 Task: Look for space in Qinggang, China from 1st June, 2023 to 9th June, 2023 for 5 adults in price range Rs.6000 to Rs.12000. Place can be entire place with 3 bedrooms having 3 beds and 3 bathrooms. Property type can be house, flat, guest house. Booking option can be shelf check-in. Required host language is Chinese (Simplified).
Action: Mouse moved to (659, 93)
Screenshot: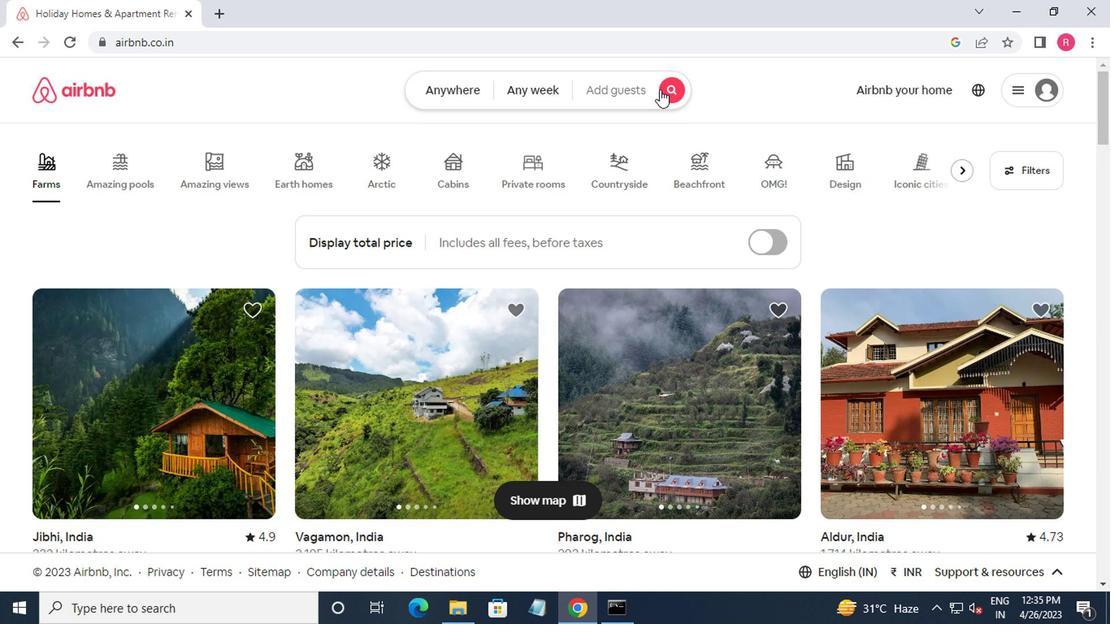 
Action: Mouse pressed left at (659, 93)
Screenshot: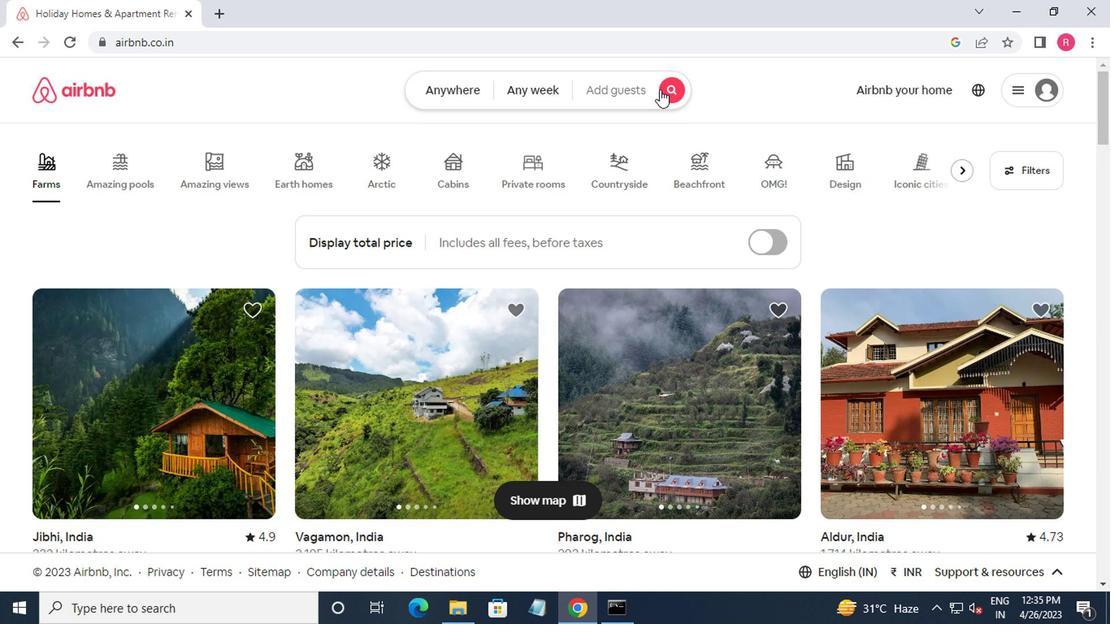 
Action: Mouse moved to (365, 159)
Screenshot: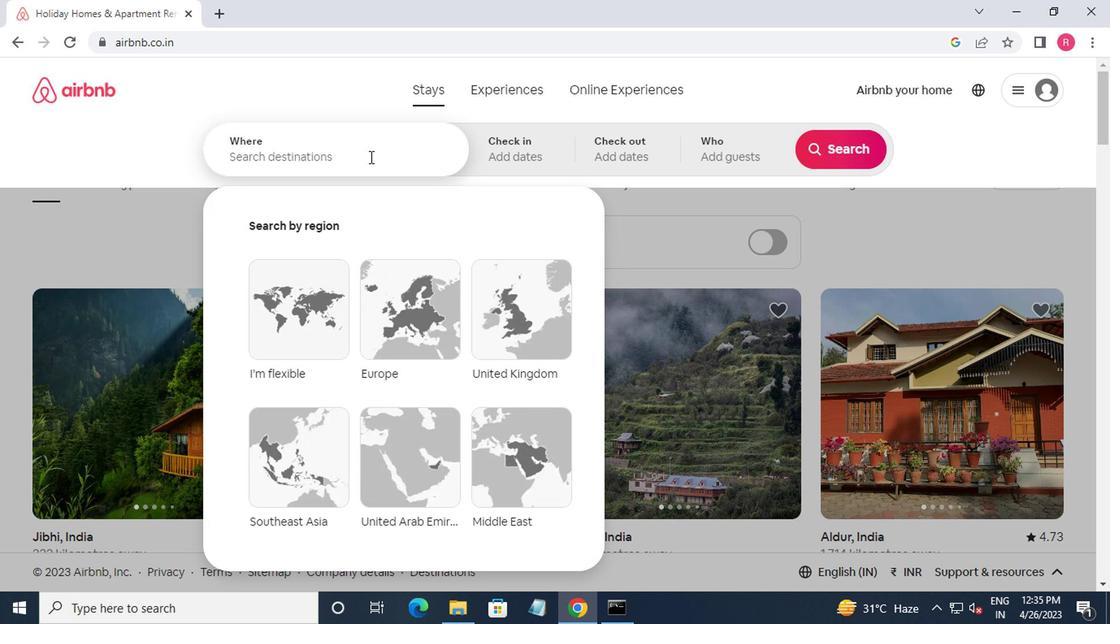 
Action: Mouse pressed left at (365, 159)
Screenshot: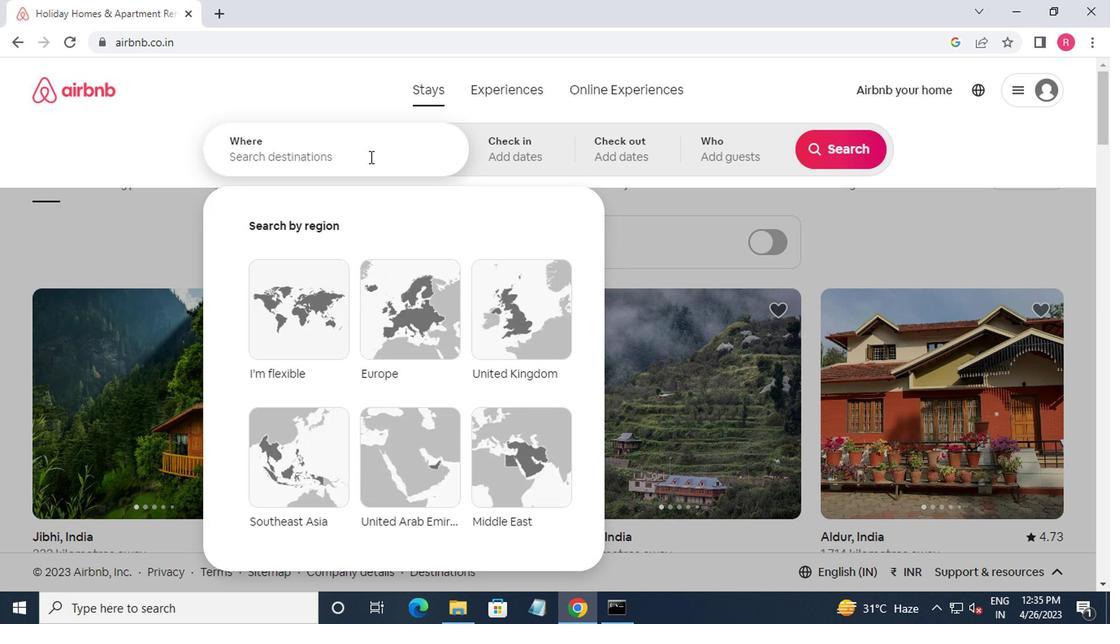 
Action: Mouse moved to (366, 161)
Screenshot: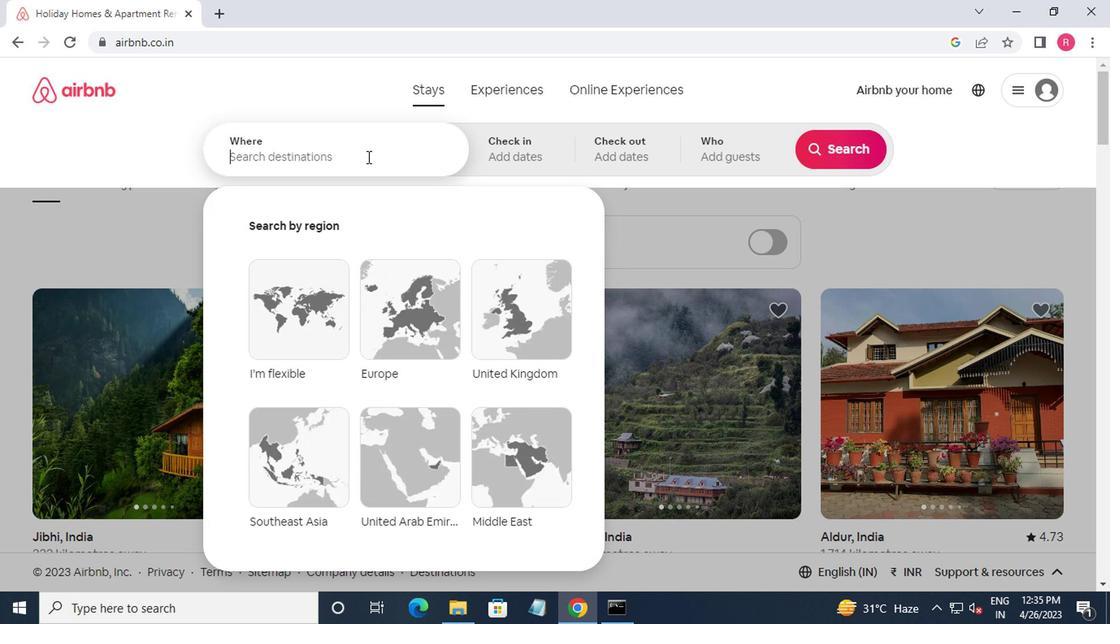 
Action: Key pressed qinggangg<Key.backspace>,china<Key.enter>
Screenshot: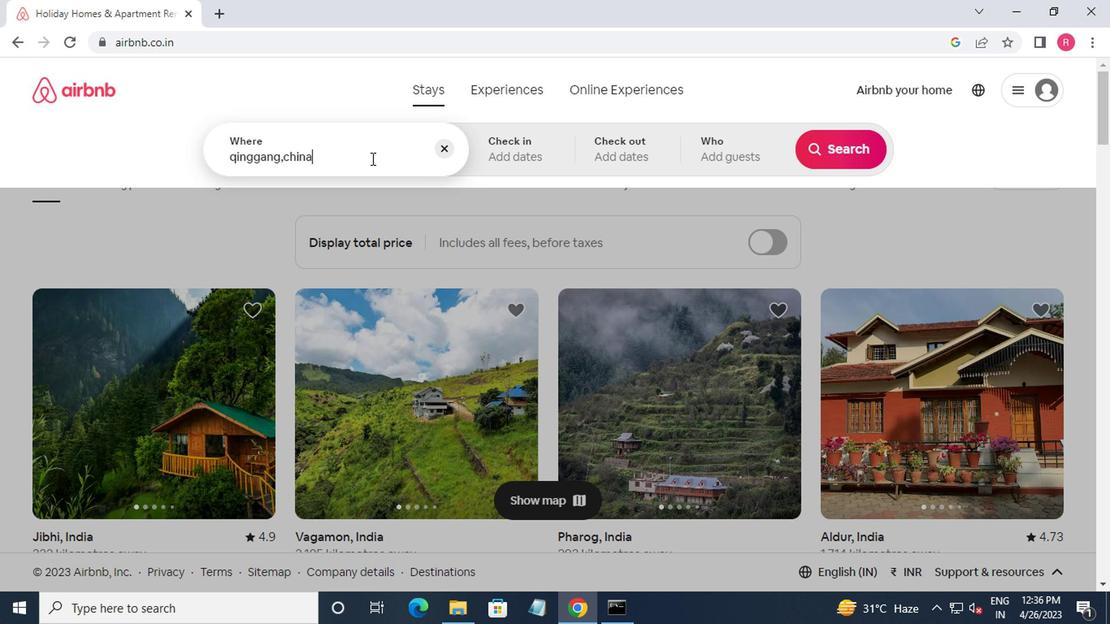 
Action: Mouse moved to (822, 274)
Screenshot: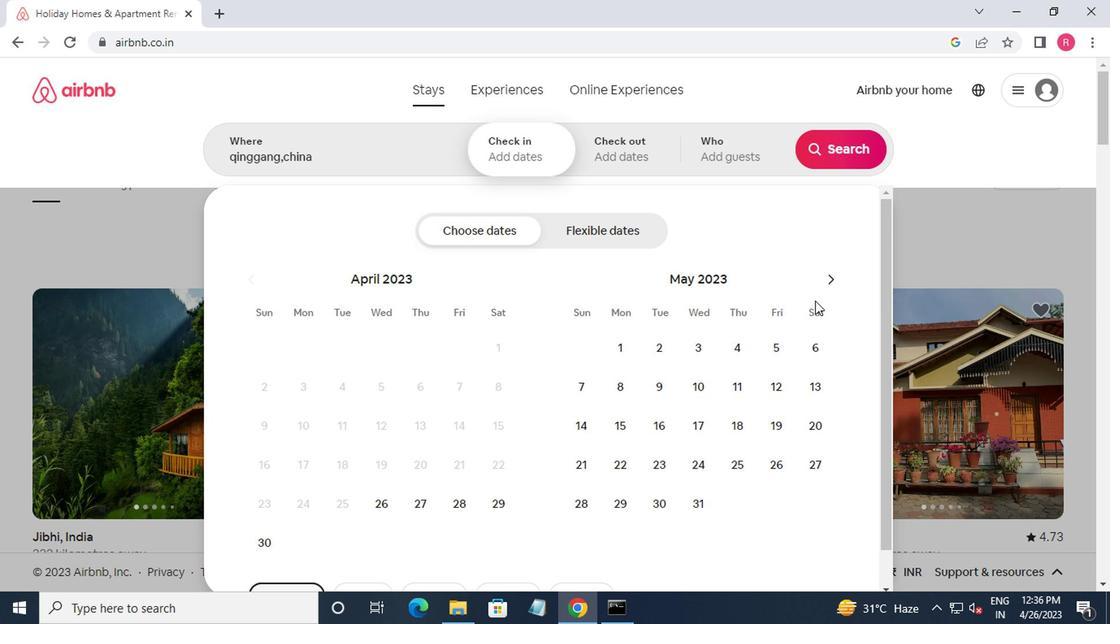 
Action: Mouse pressed left at (822, 274)
Screenshot: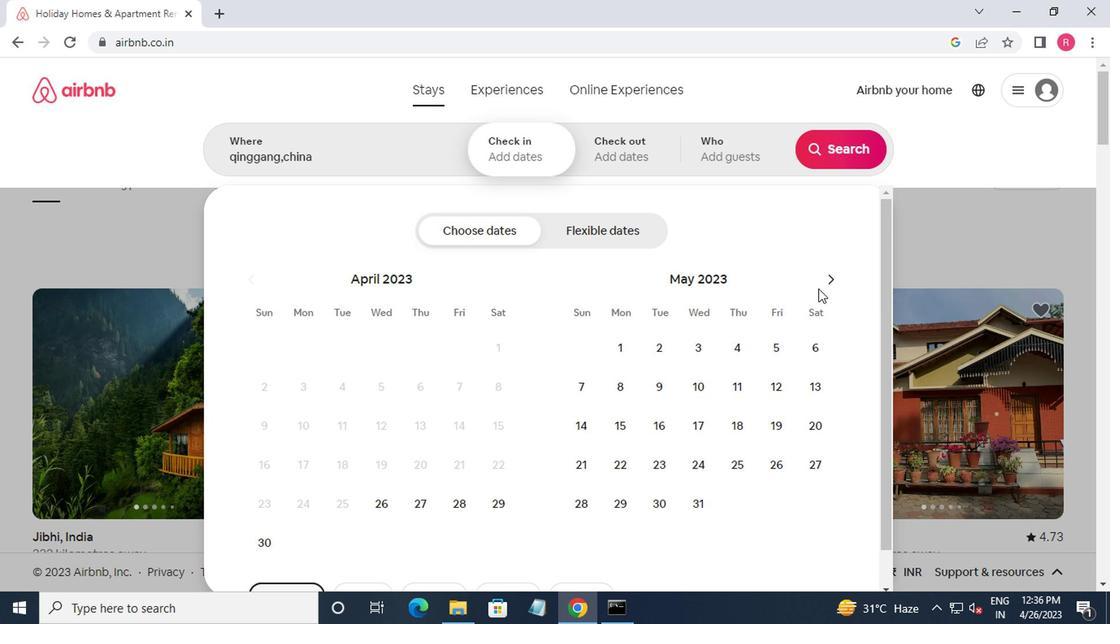 
Action: Mouse moved to (726, 354)
Screenshot: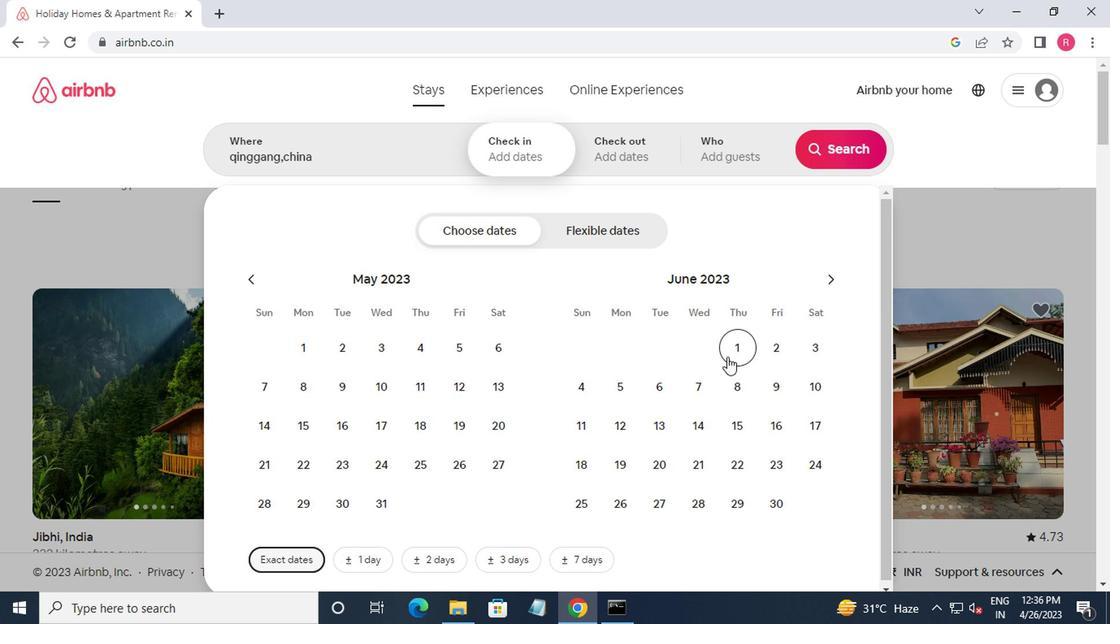 
Action: Mouse pressed left at (726, 354)
Screenshot: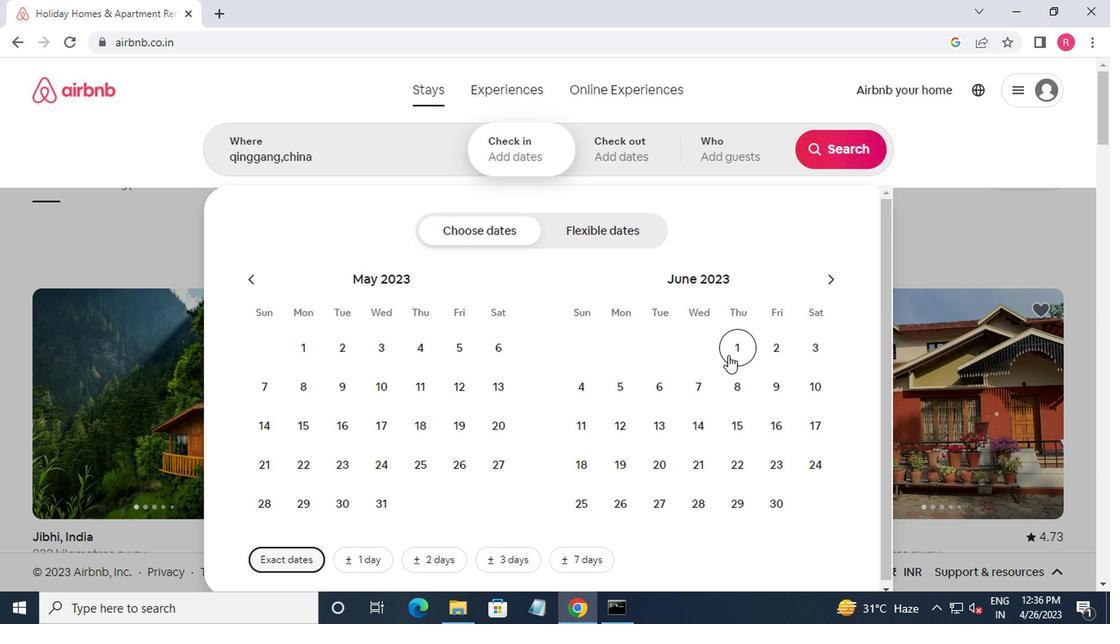 
Action: Mouse moved to (784, 395)
Screenshot: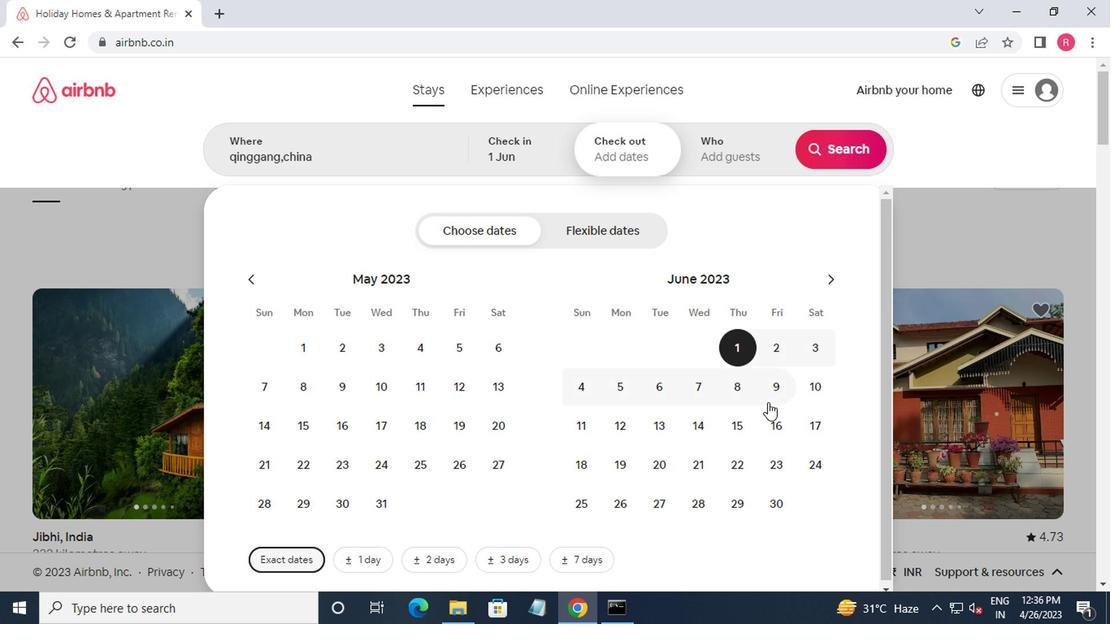 
Action: Mouse pressed left at (784, 395)
Screenshot: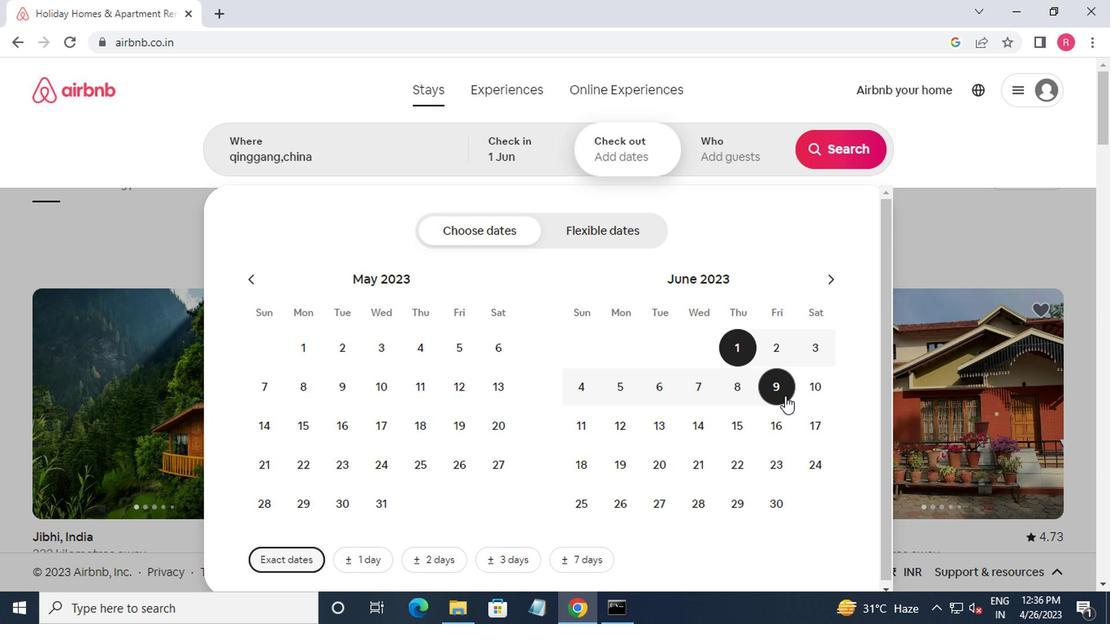 
Action: Mouse moved to (714, 166)
Screenshot: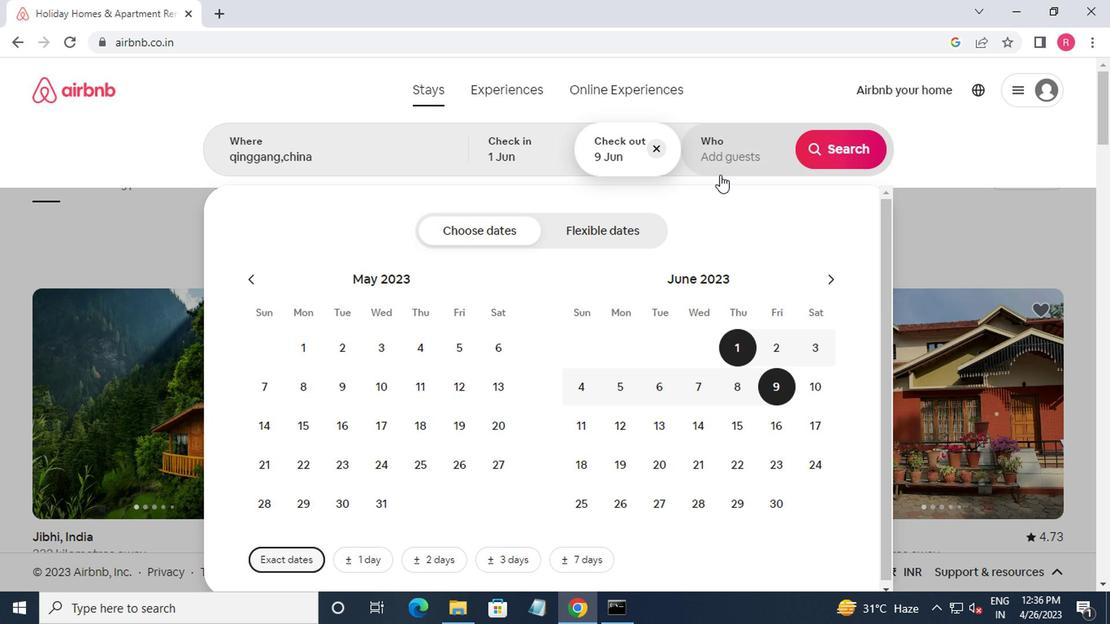 
Action: Mouse pressed left at (714, 166)
Screenshot: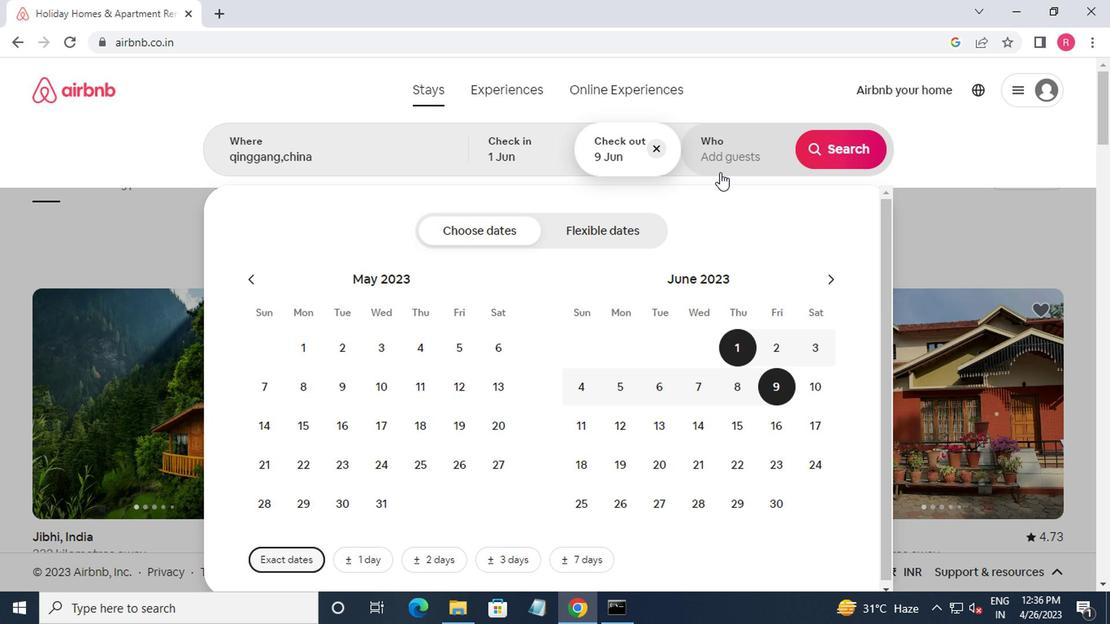 
Action: Mouse moved to (837, 232)
Screenshot: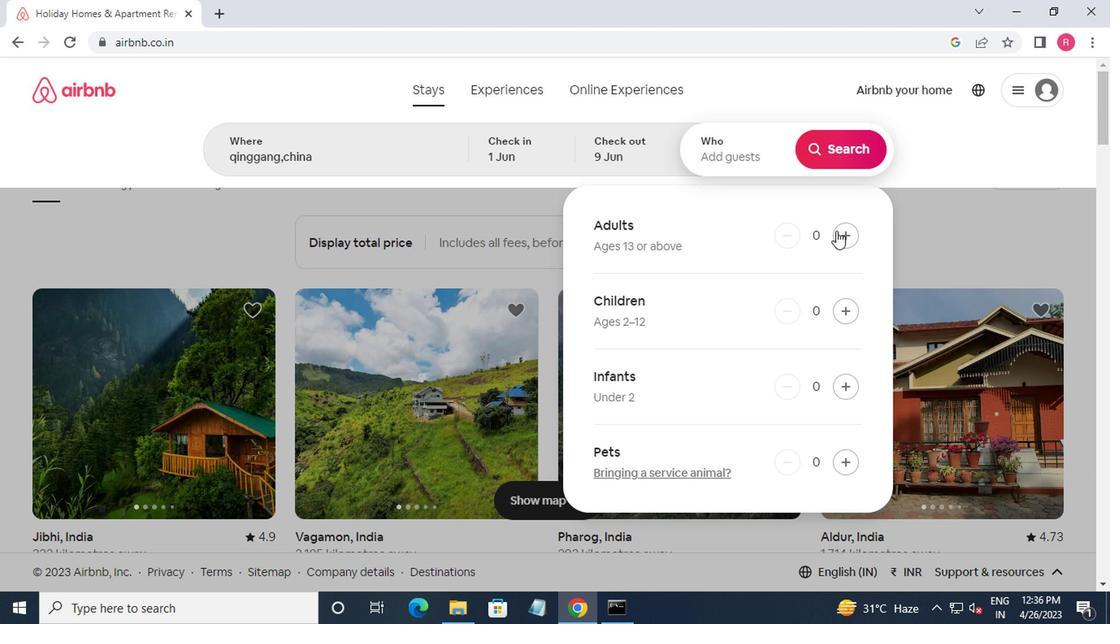 
Action: Mouse pressed left at (837, 232)
Screenshot: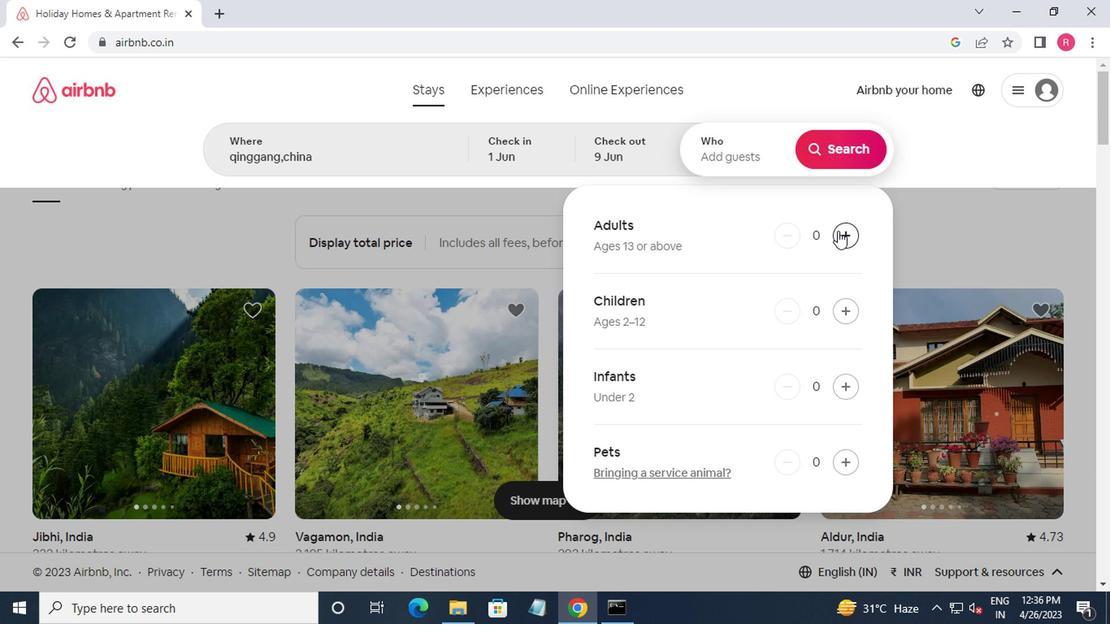 
Action: Mouse moved to (837, 234)
Screenshot: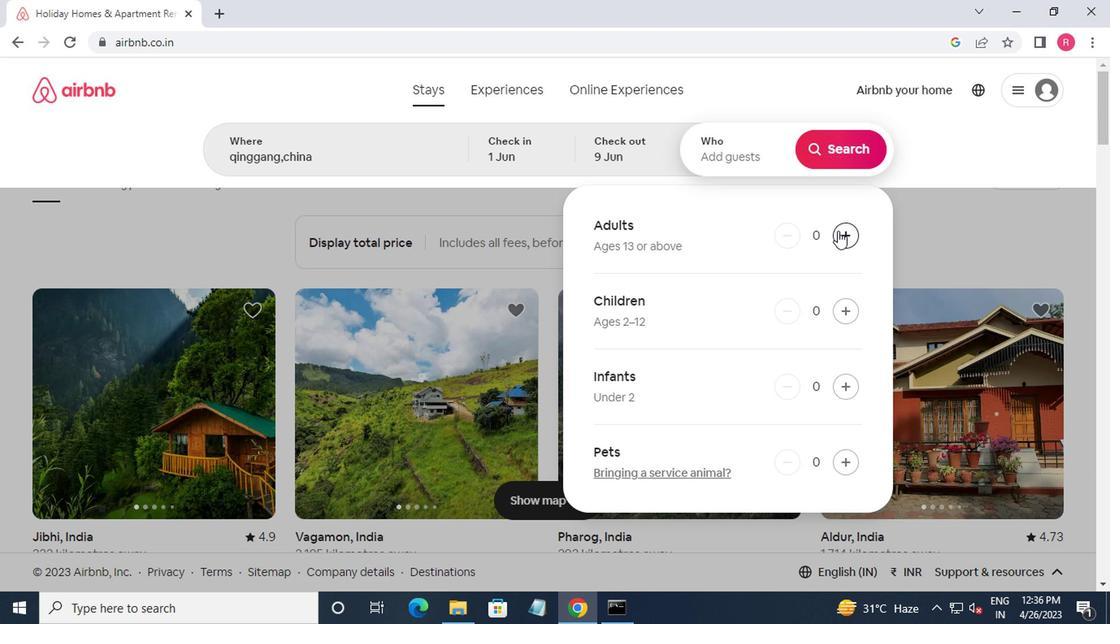 
Action: Mouse pressed left at (837, 234)
Screenshot: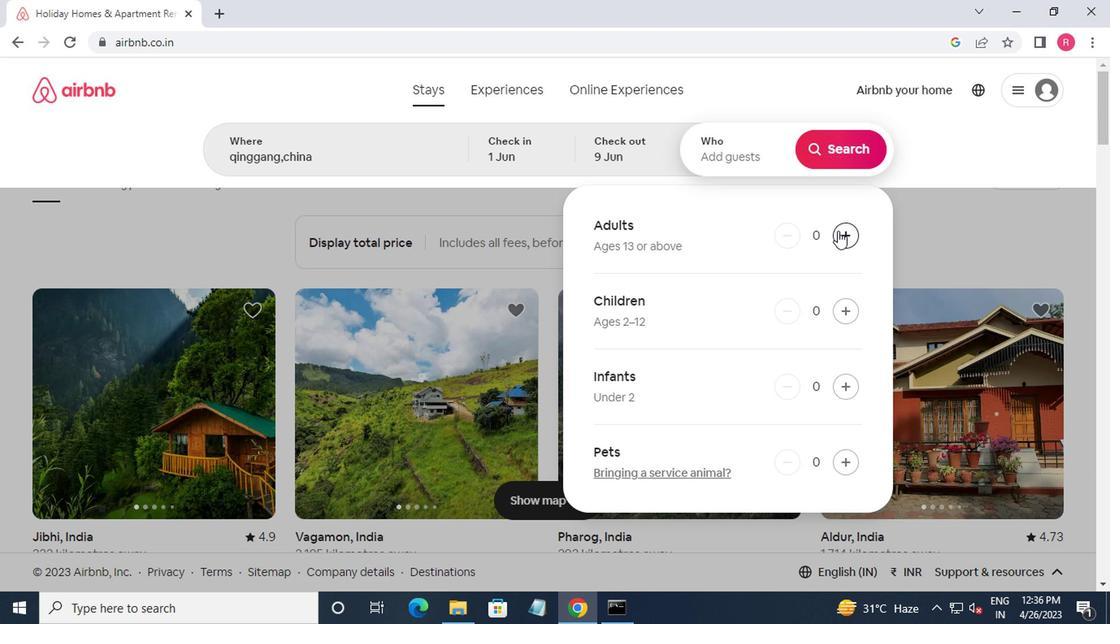 
Action: Mouse pressed left at (837, 234)
Screenshot: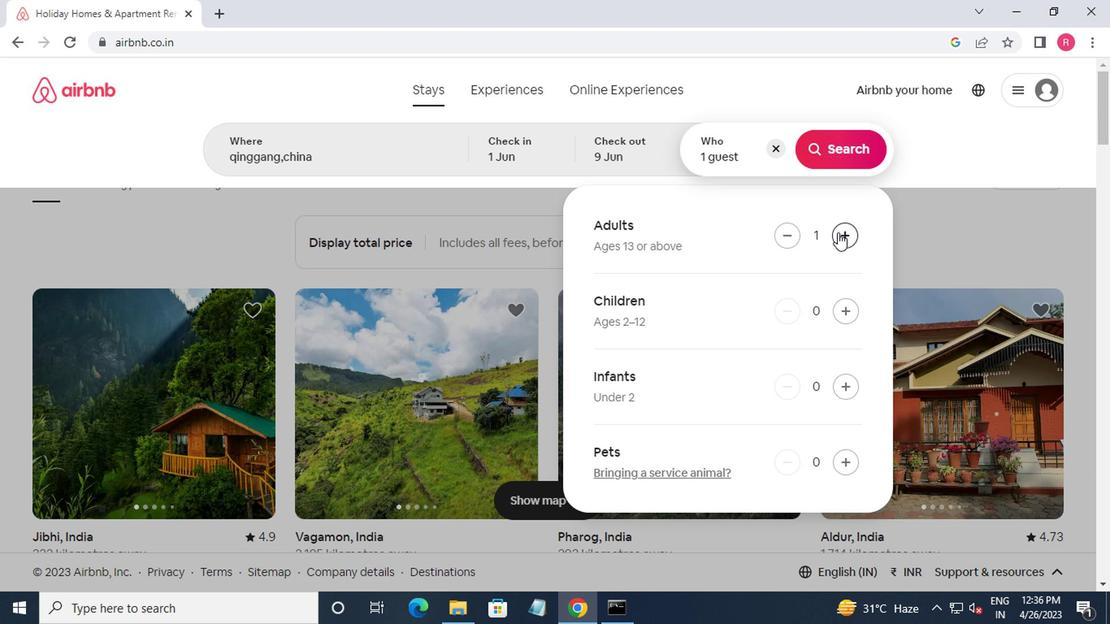 
Action: Mouse pressed left at (837, 234)
Screenshot: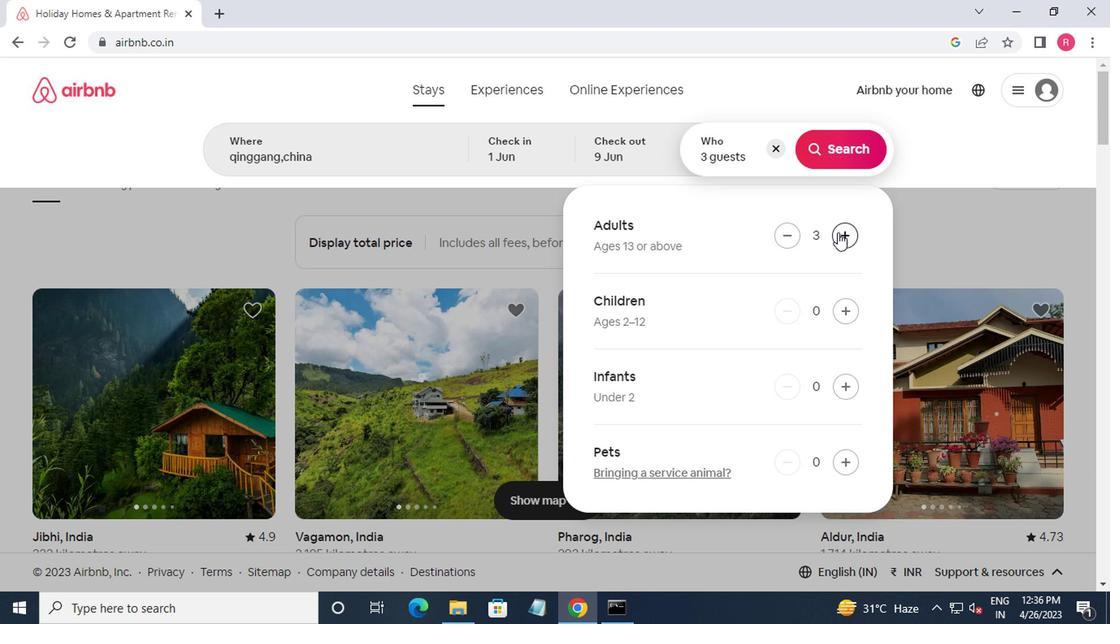 
Action: Mouse pressed left at (837, 234)
Screenshot: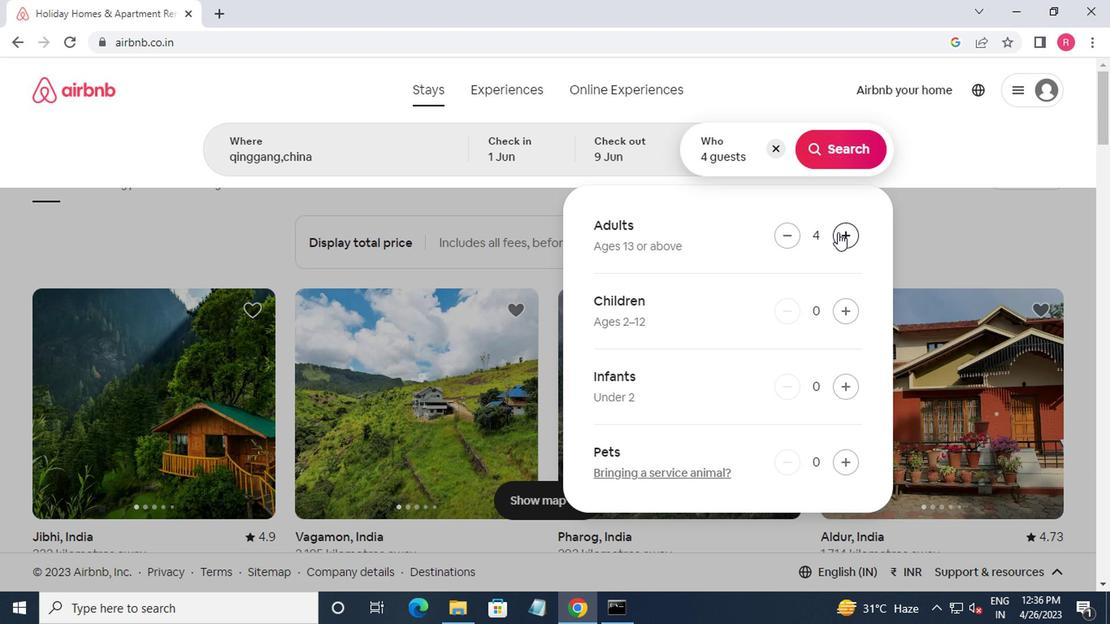 
Action: Mouse moved to (828, 163)
Screenshot: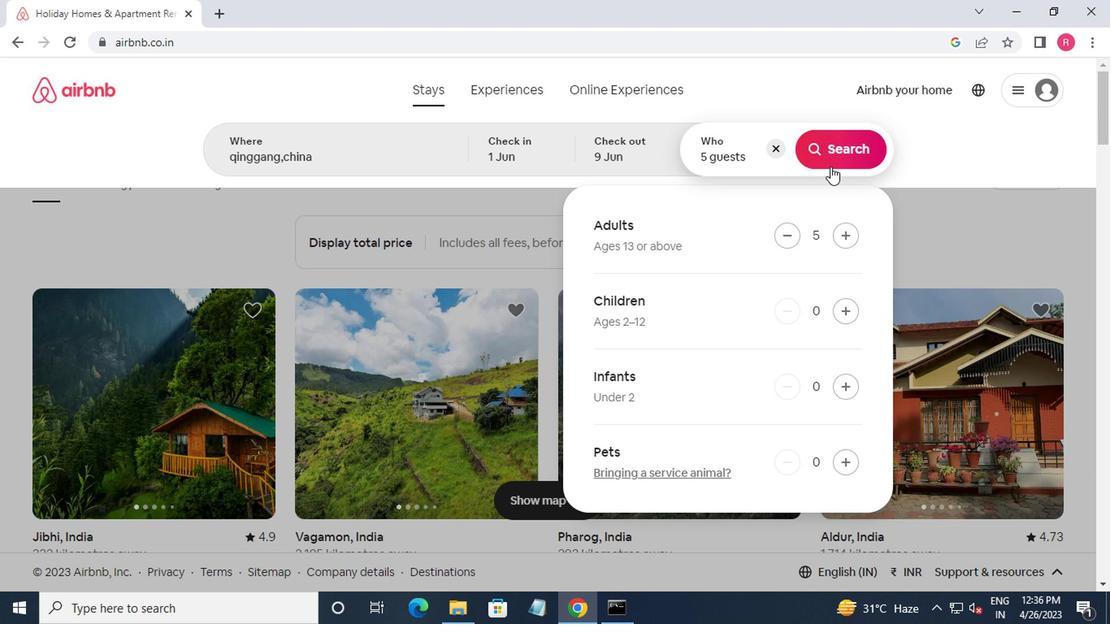 
Action: Mouse pressed left at (828, 163)
Screenshot: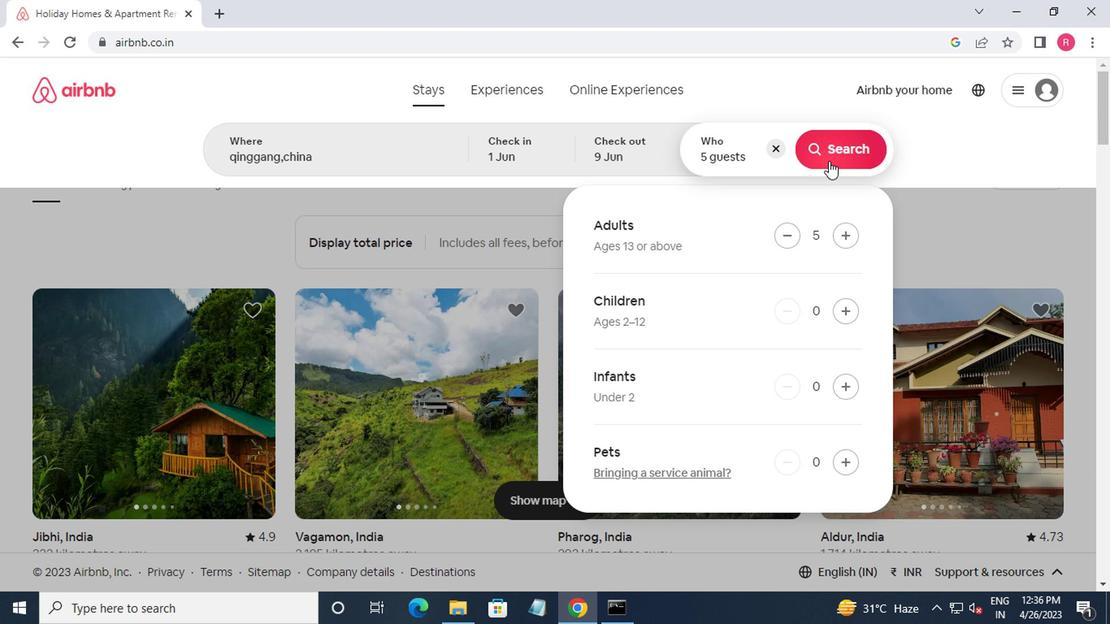 
Action: Mouse moved to (1018, 166)
Screenshot: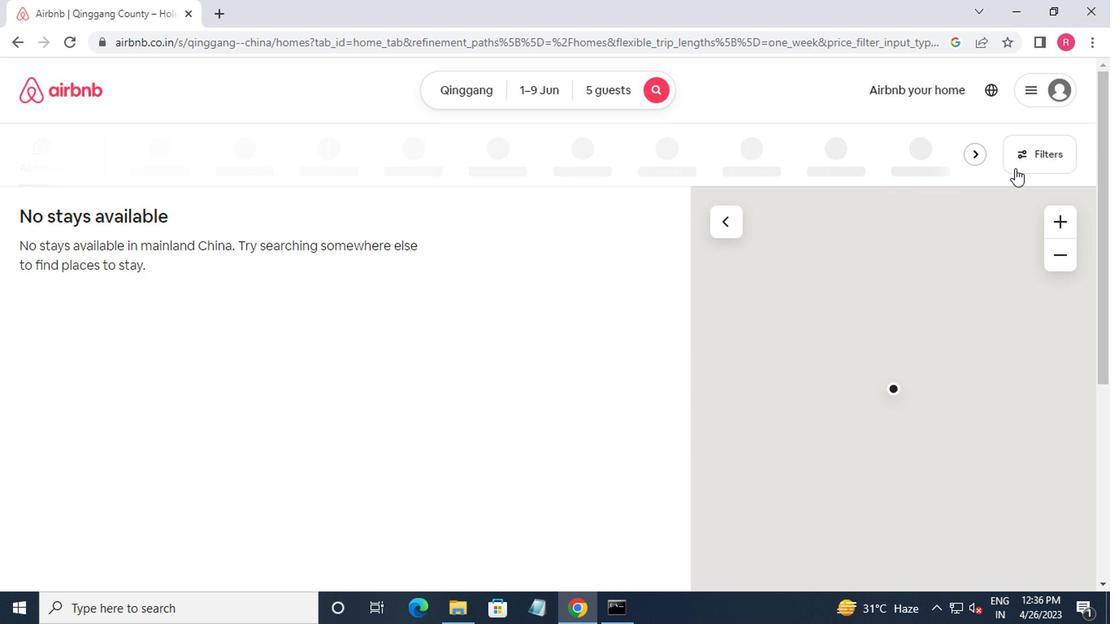 
Action: Mouse pressed left at (1018, 166)
Screenshot: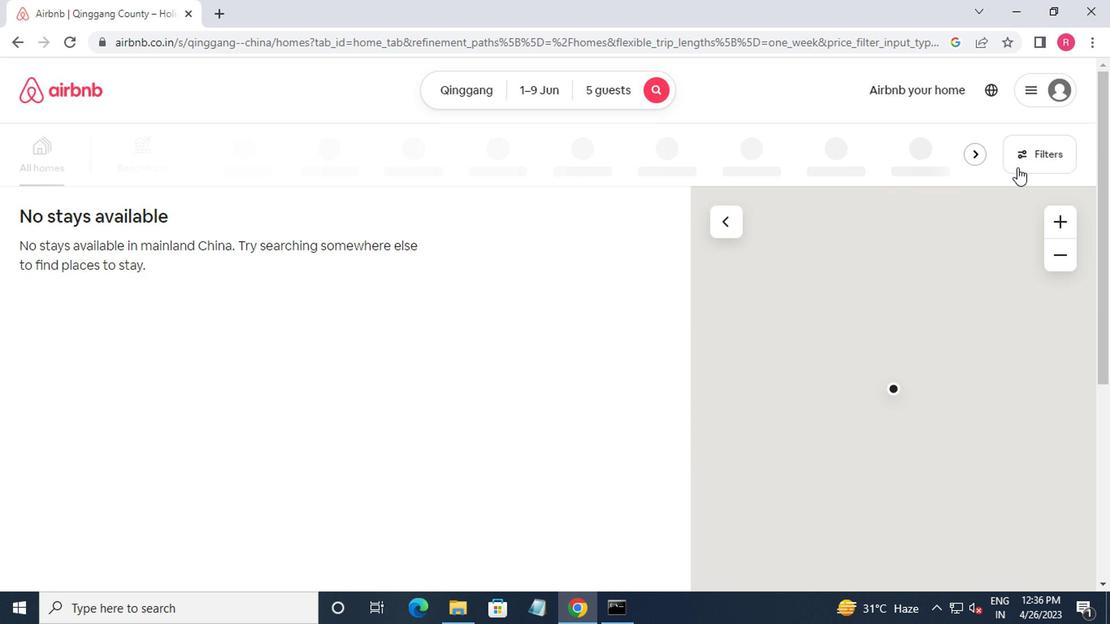
Action: Mouse moved to (369, 256)
Screenshot: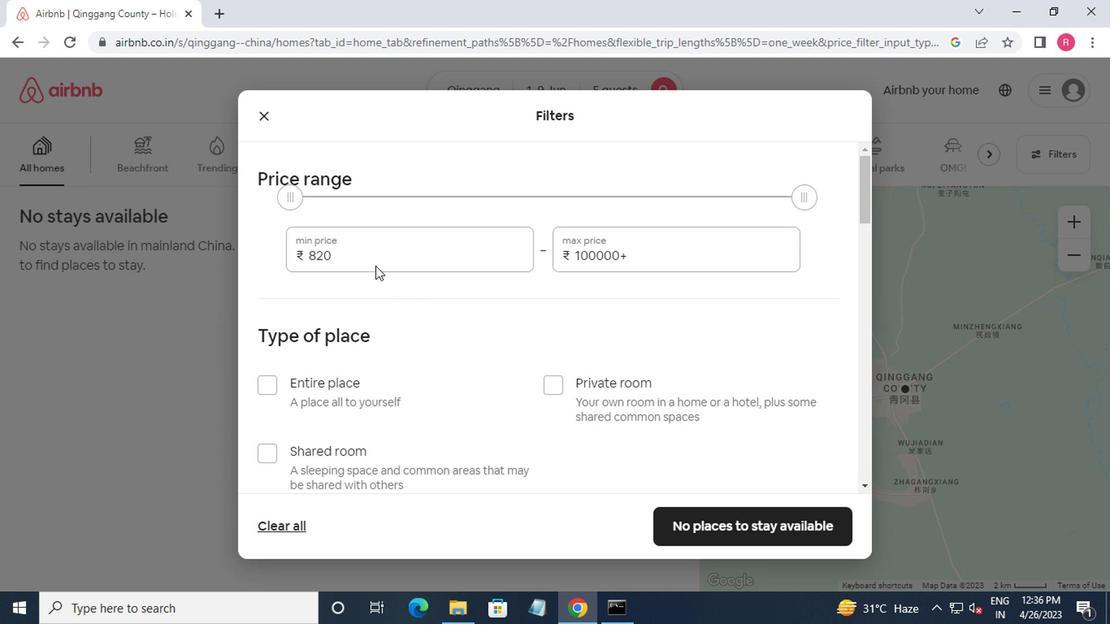 
Action: Mouse pressed left at (369, 256)
Screenshot: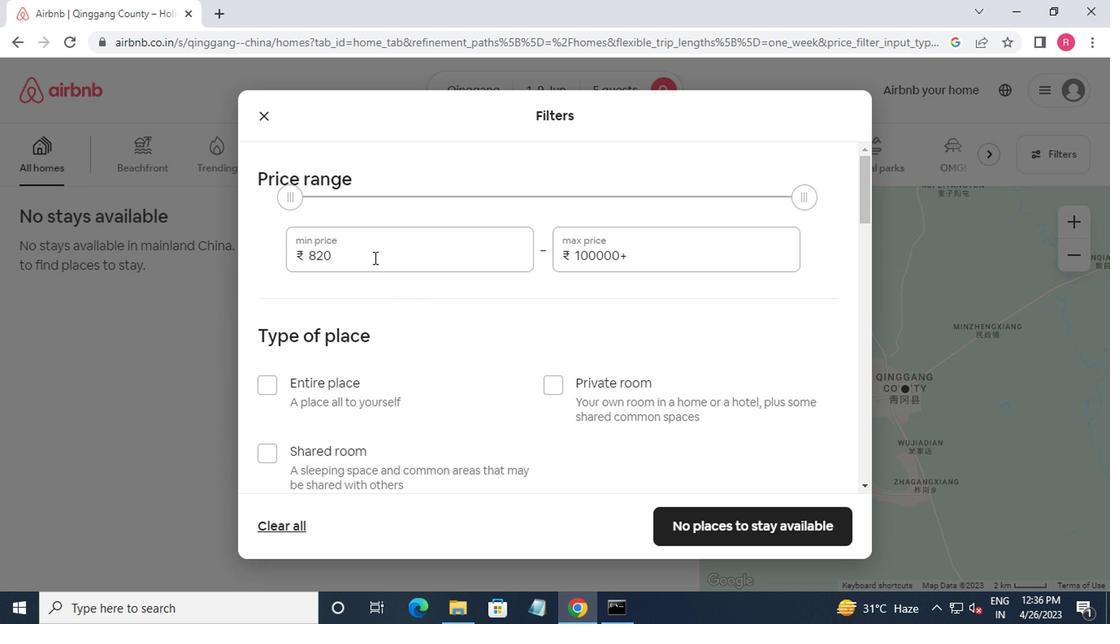 
Action: Mouse moved to (498, 280)
Screenshot: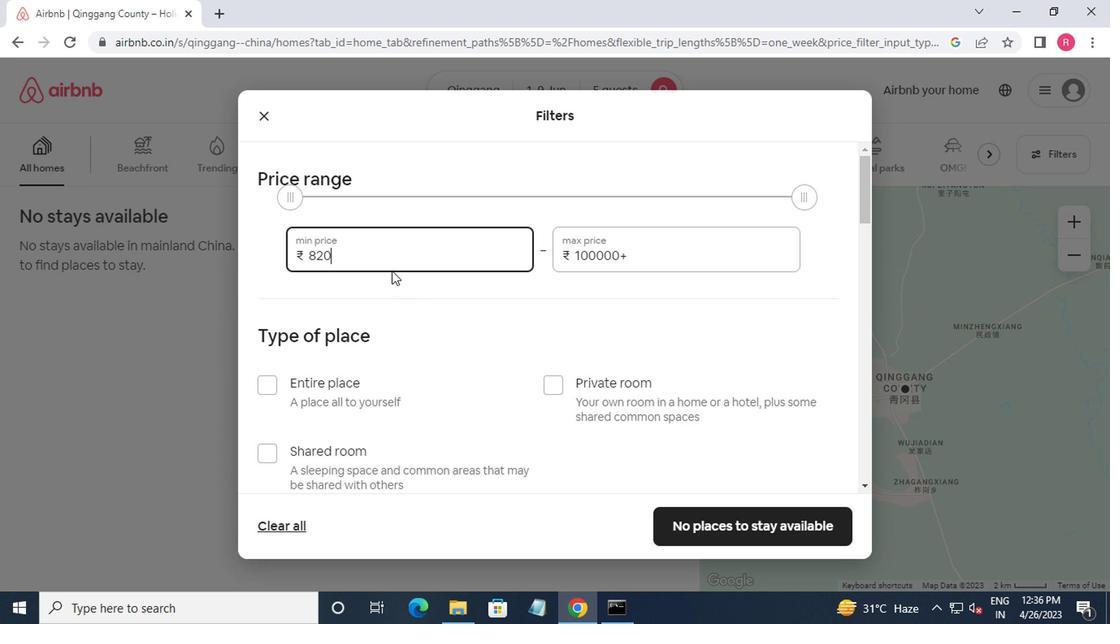 
Action: Key pressed <Key.backspace><Key.backspace><Key.backspace><Key.backspace>6000<Key.tab>12000
Screenshot: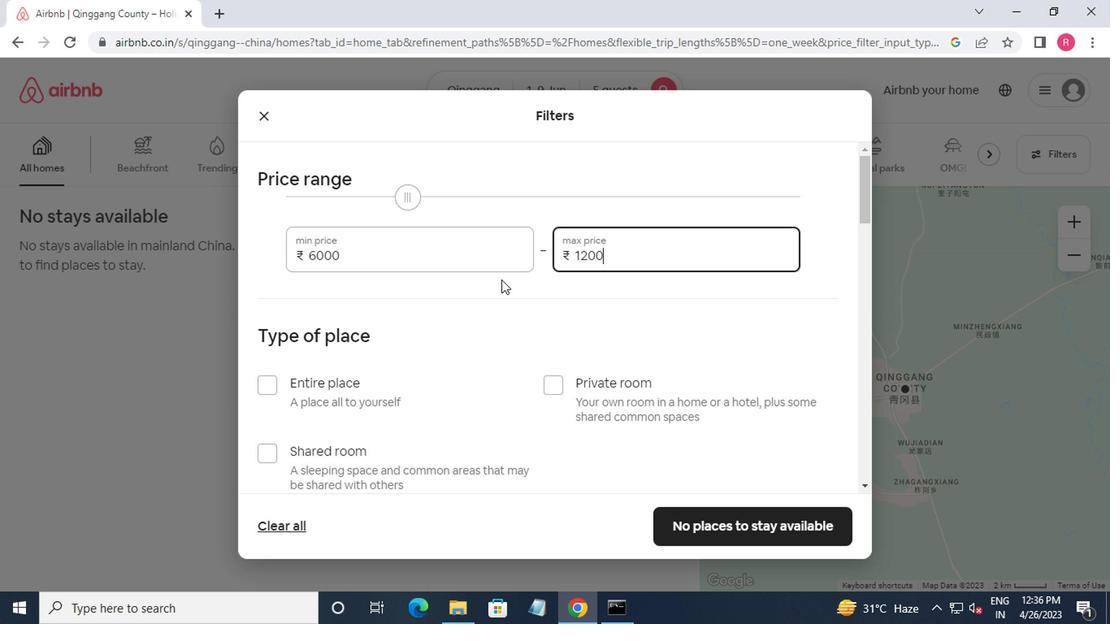 
Action: Mouse moved to (512, 278)
Screenshot: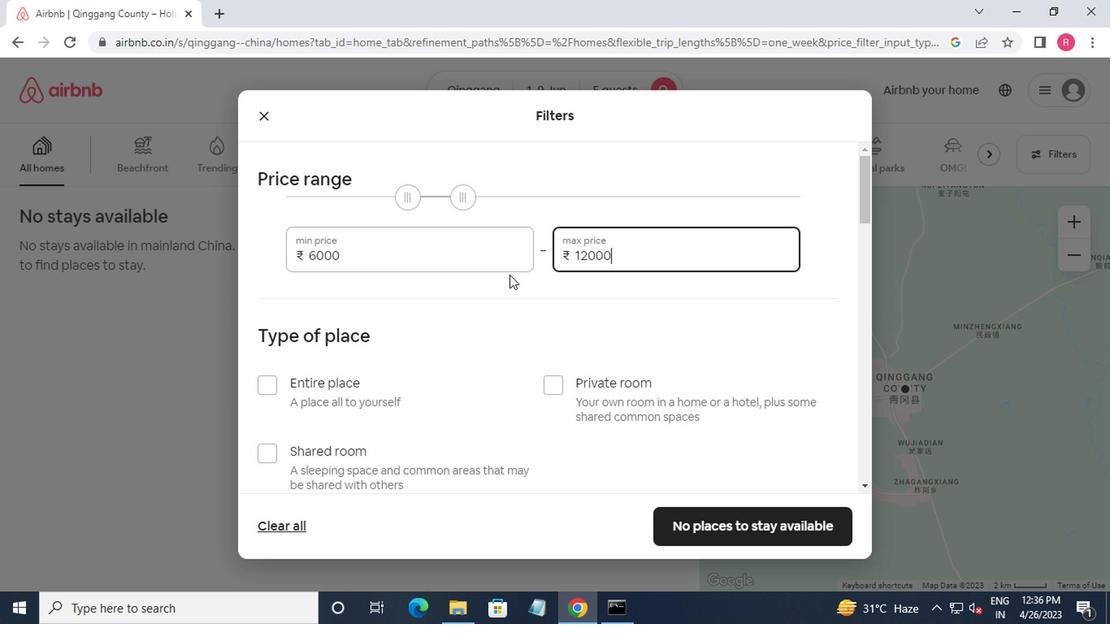 
Action: Mouse scrolled (512, 277) with delta (0, -1)
Screenshot: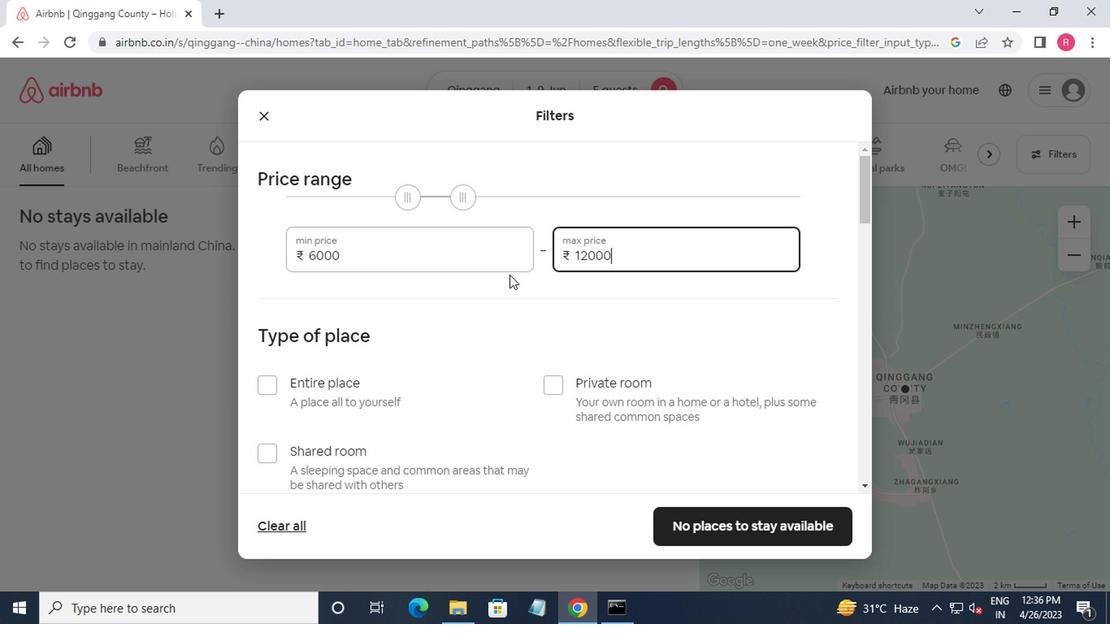 
Action: Mouse moved to (519, 280)
Screenshot: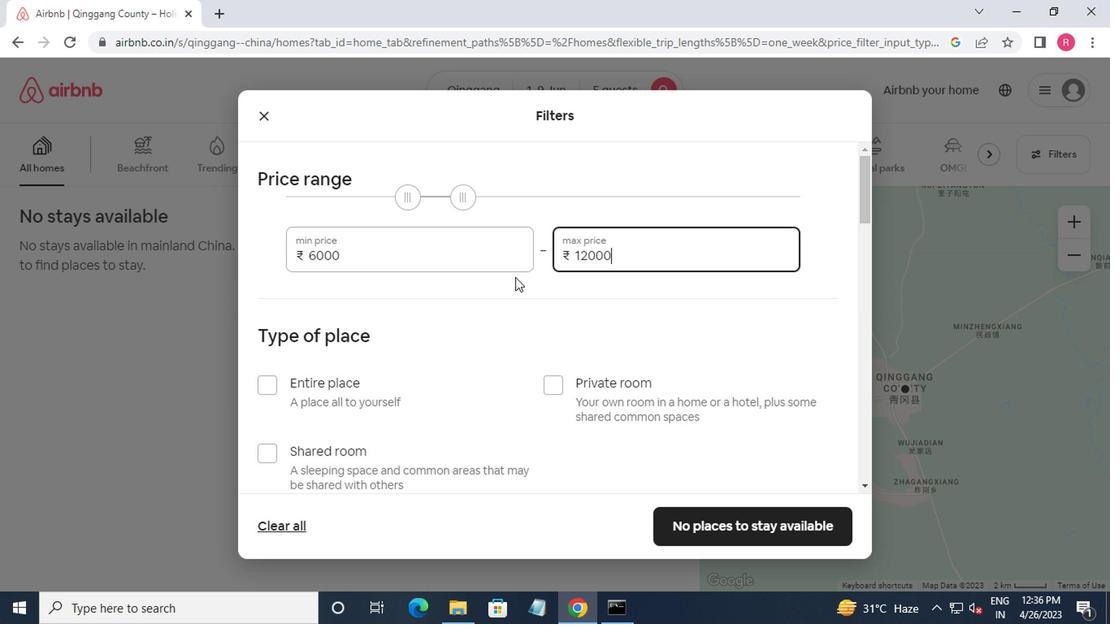 
Action: Mouse scrolled (519, 279) with delta (0, -1)
Screenshot: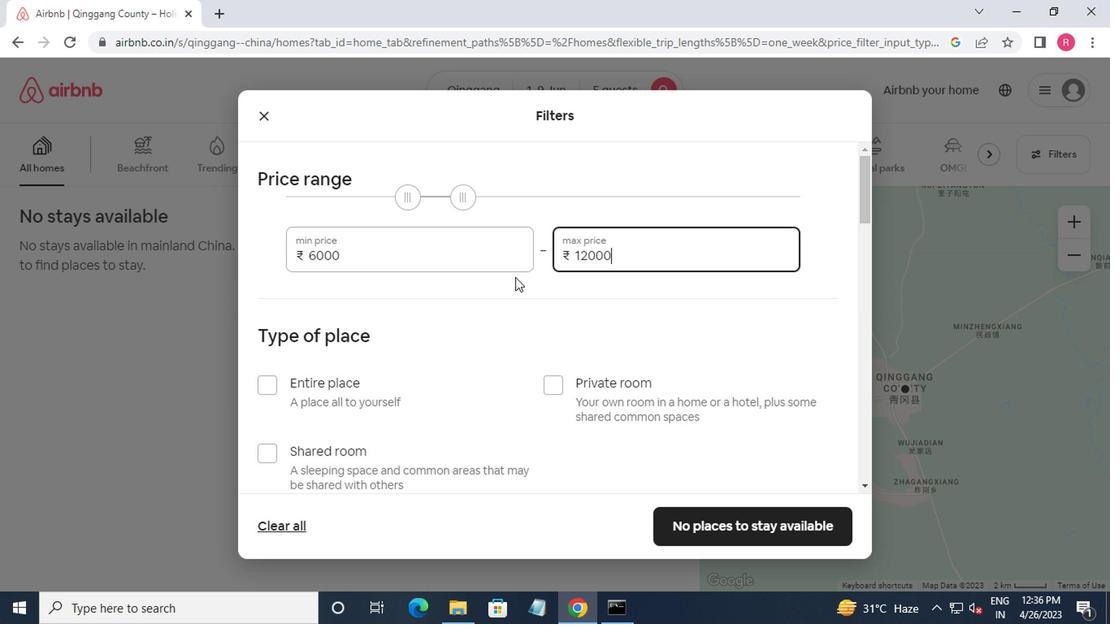 
Action: Mouse moved to (263, 226)
Screenshot: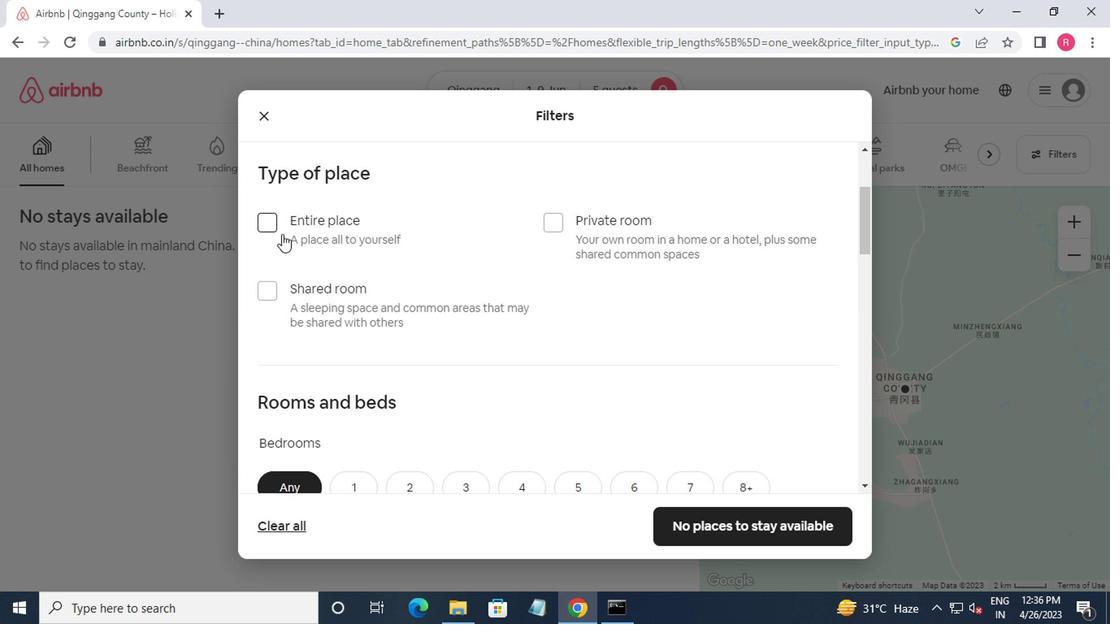 
Action: Mouse pressed left at (263, 226)
Screenshot: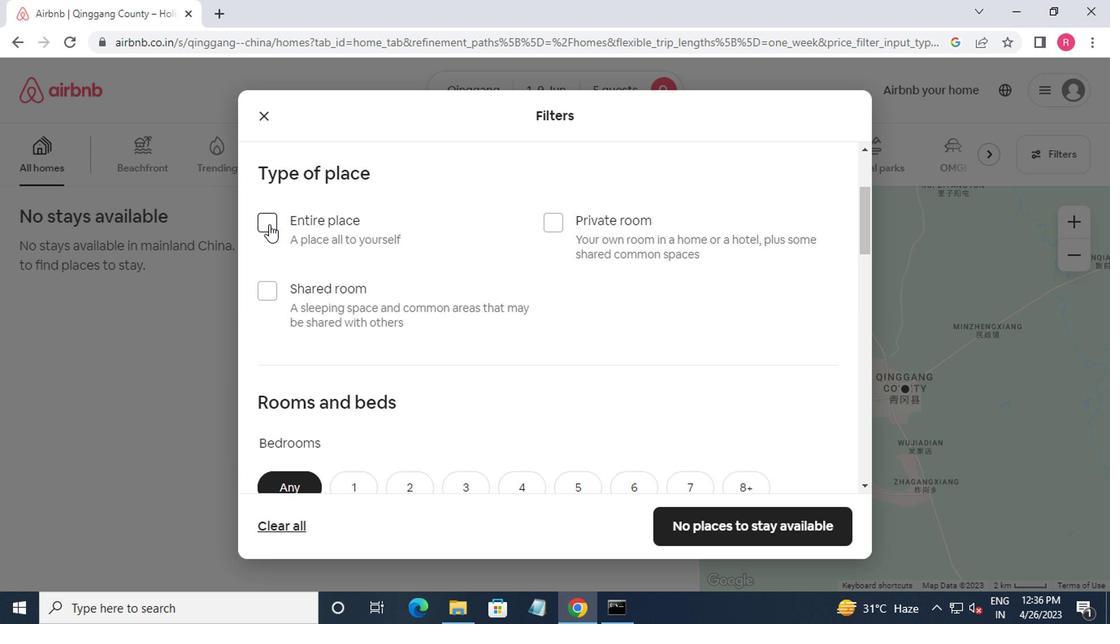 
Action: Mouse moved to (331, 234)
Screenshot: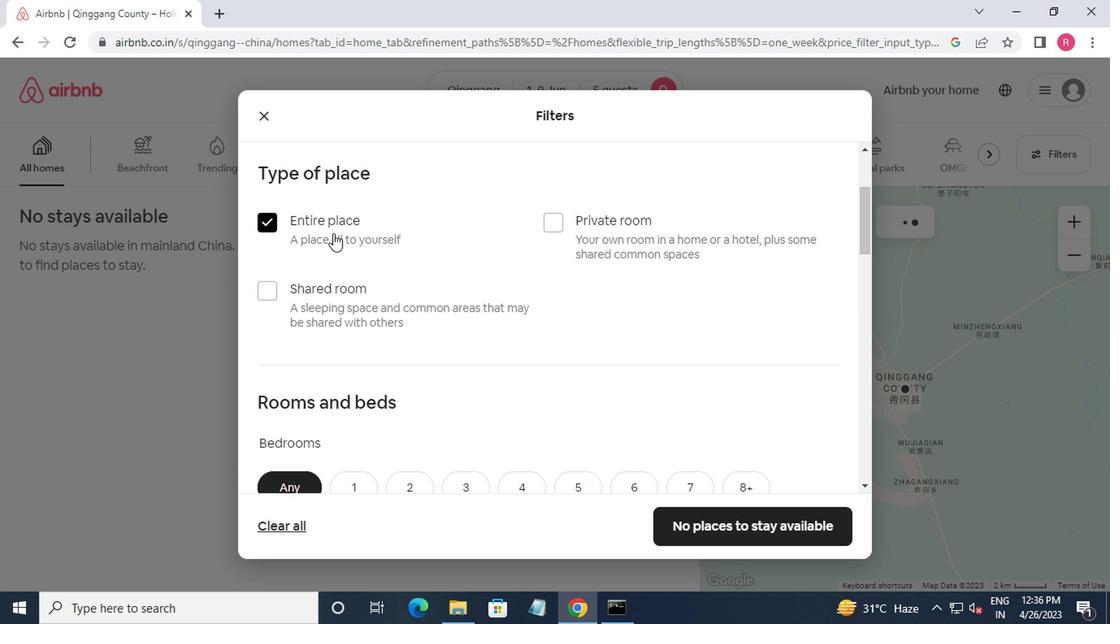 
Action: Mouse scrolled (331, 234) with delta (0, 0)
Screenshot: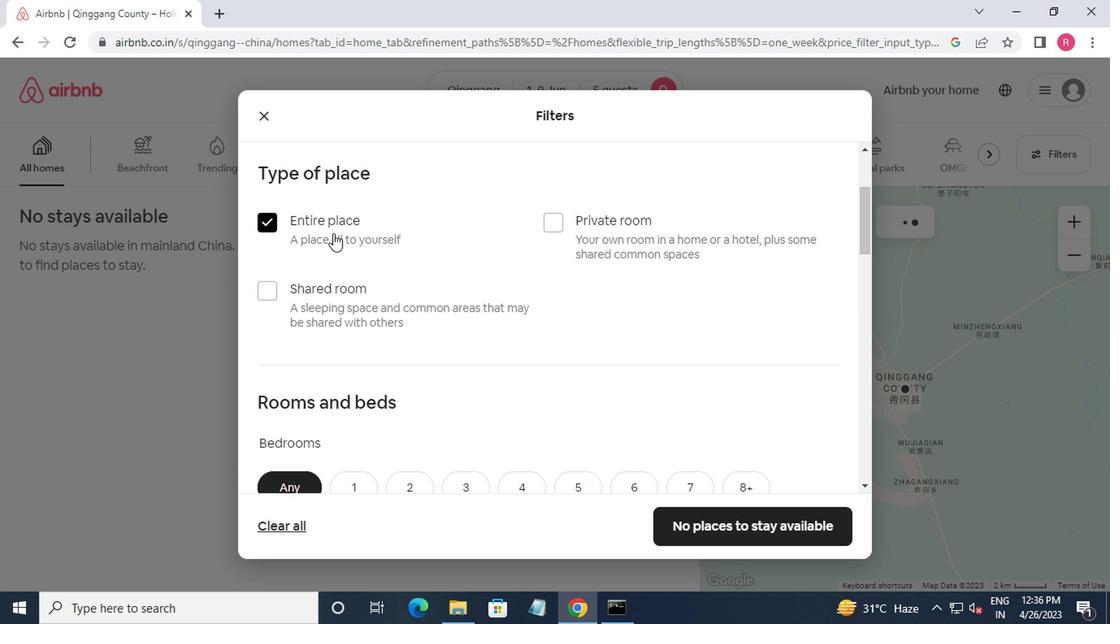 
Action: Mouse moved to (333, 236)
Screenshot: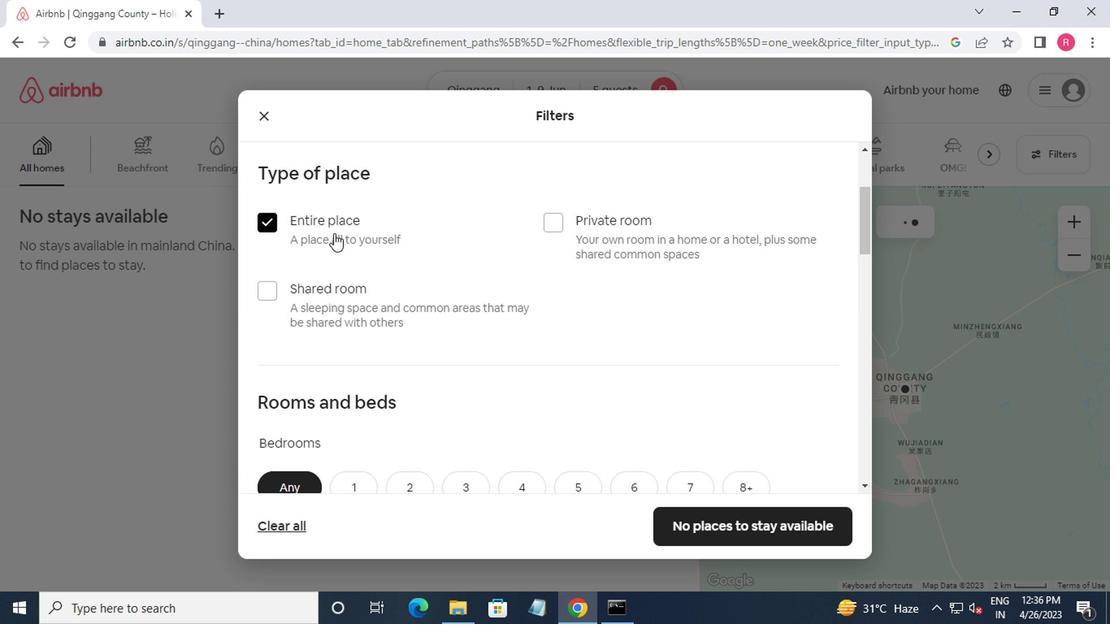 
Action: Mouse scrolled (333, 235) with delta (0, -1)
Screenshot: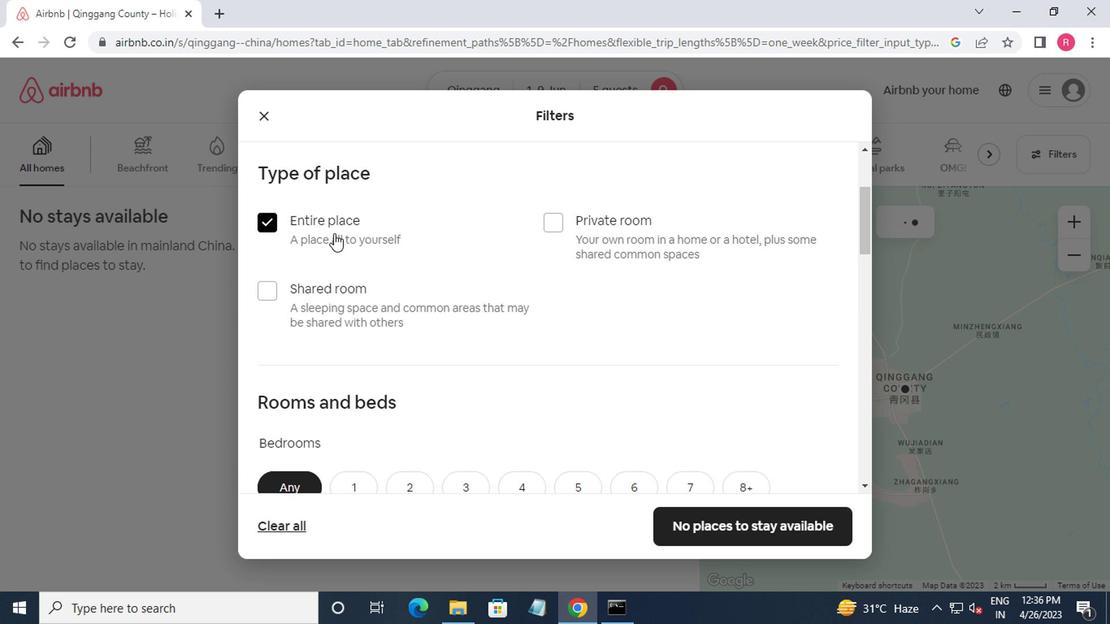 
Action: Mouse moved to (339, 240)
Screenshot: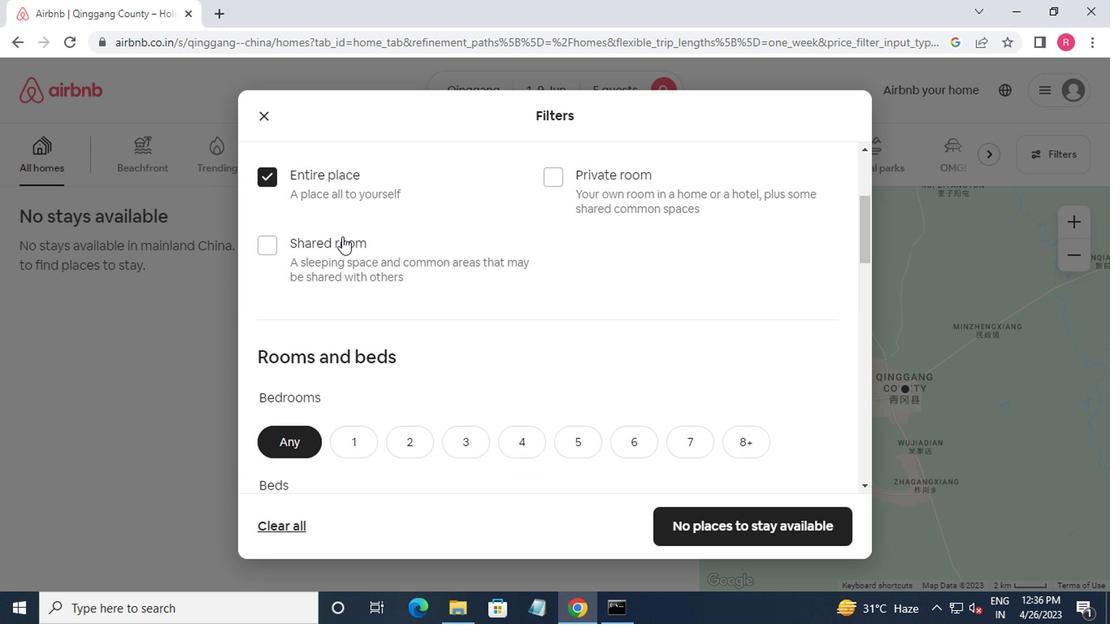 
Action: Mouse scrolled (339, 239) with delta (0, -1)
Screenshot: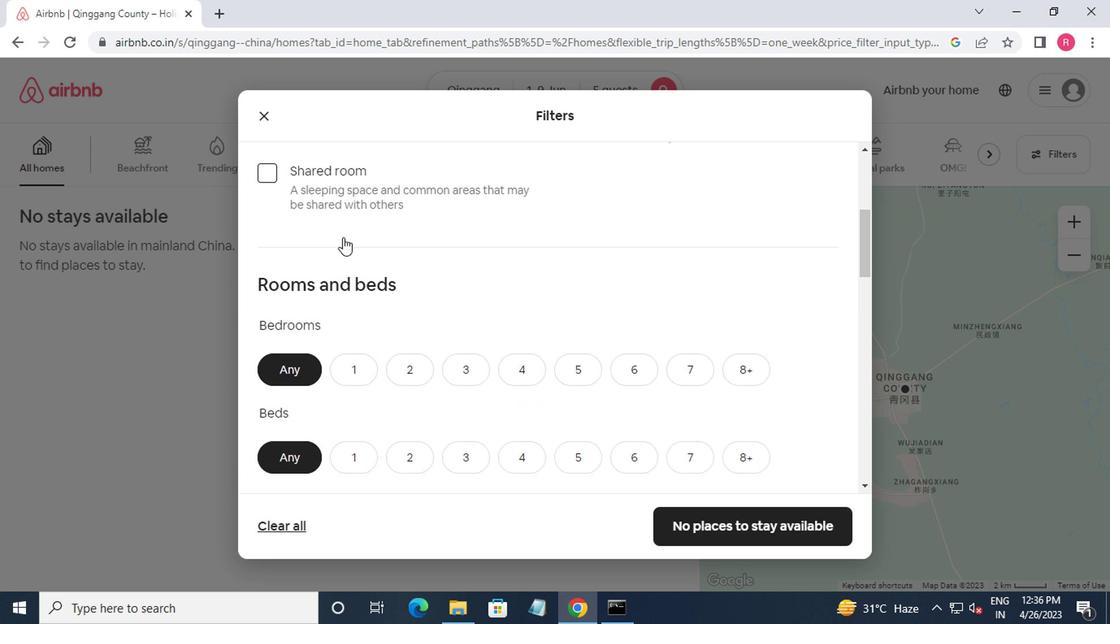 
Action: Mouse moved to (465, 243)
Screenshot: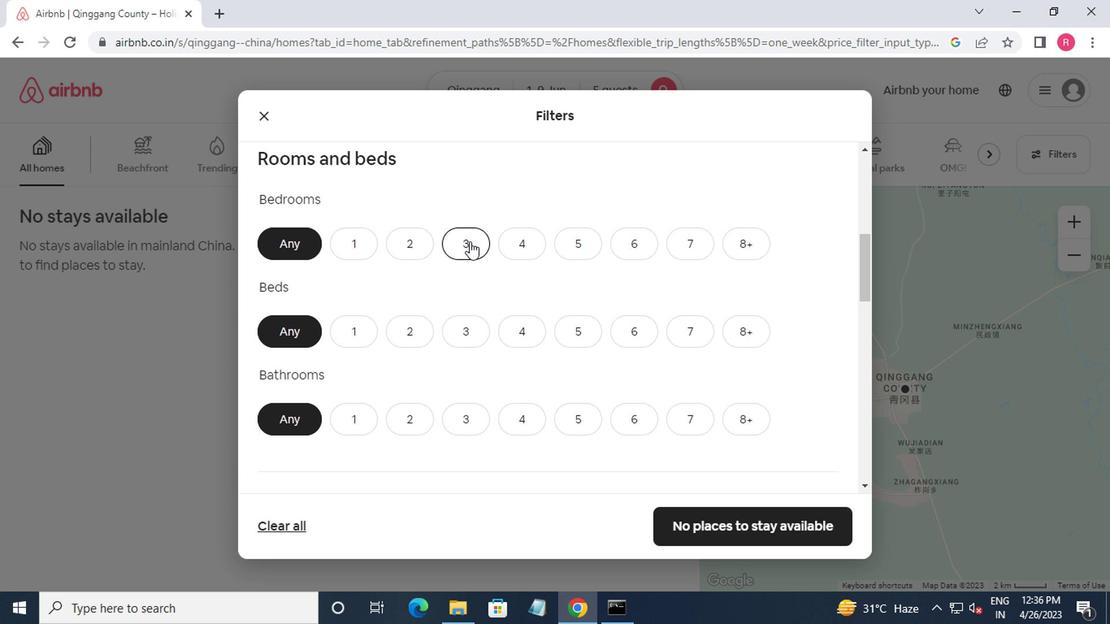 
Action: Mouse pressed left at (465, 243)
Screenshot: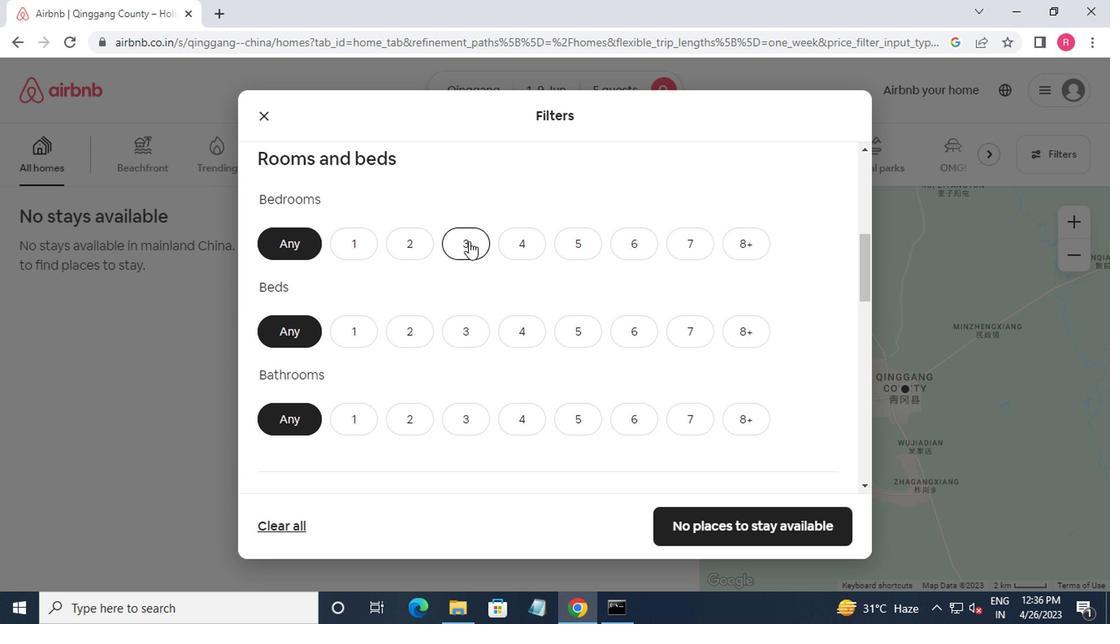 
Action: Mouse moved to (467, 333)
Screenshot: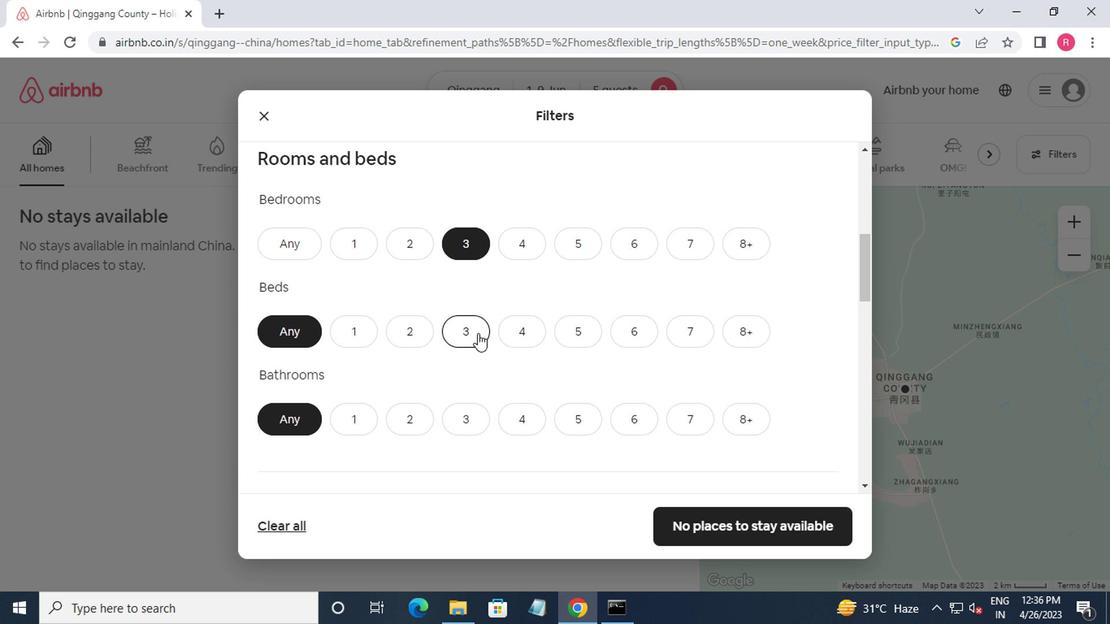 
Action: Mouse pressed left at (467, 333)
Screenshot: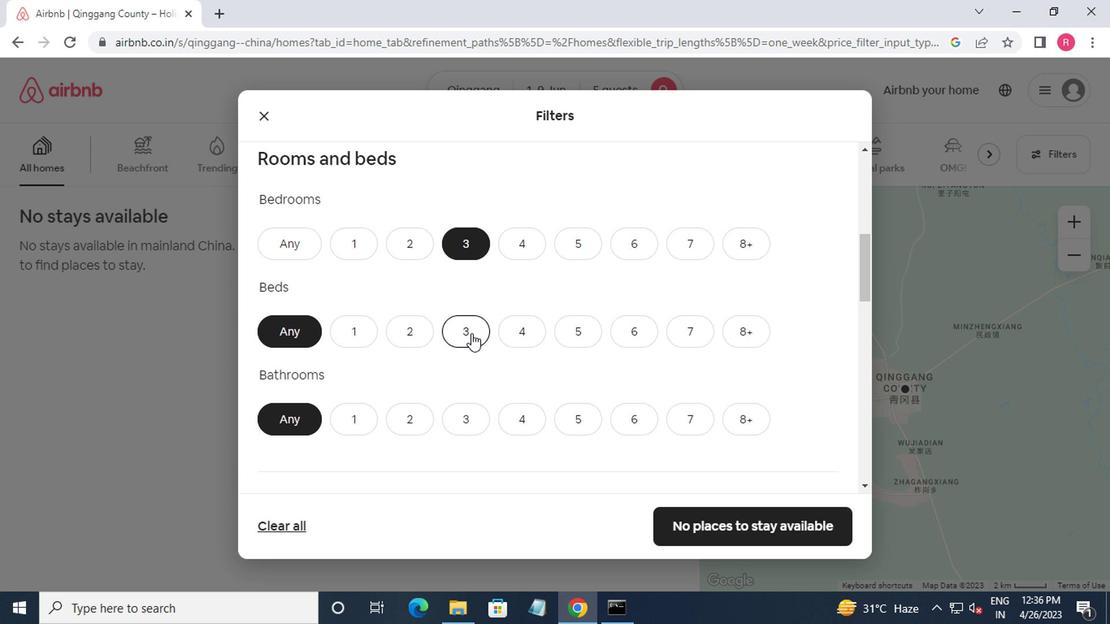 
Action: Mouse moved to (484, 339)
Screenshot: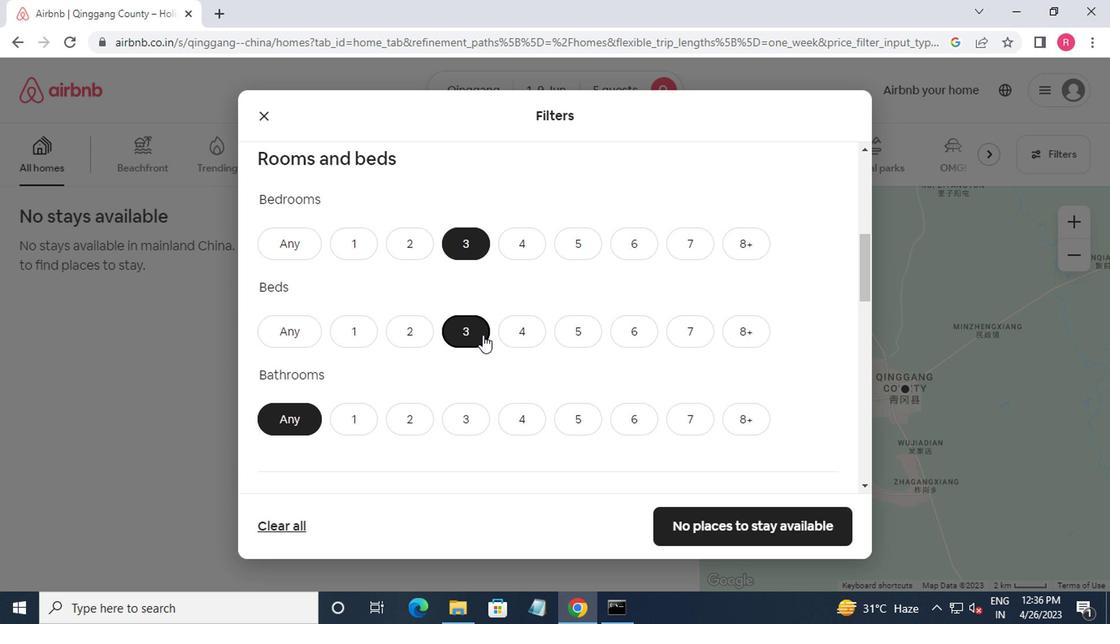 
Action: Mouse scrolled (484, 339) with delta (0, 0)
Screenshot: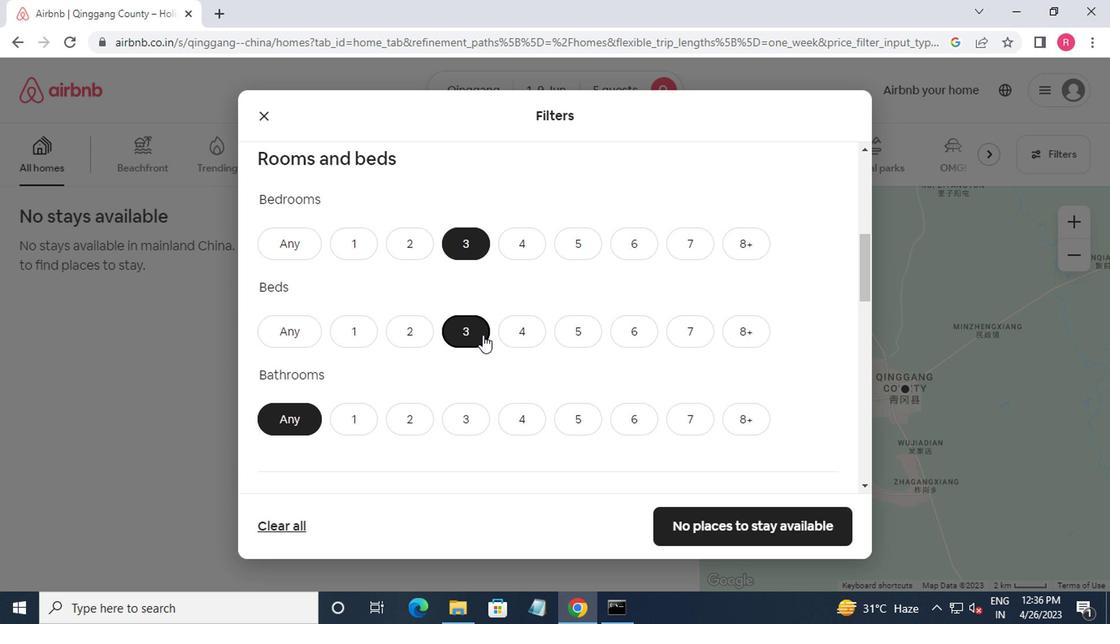 
Action: Mouse moved to (485, 340)
Screenshot: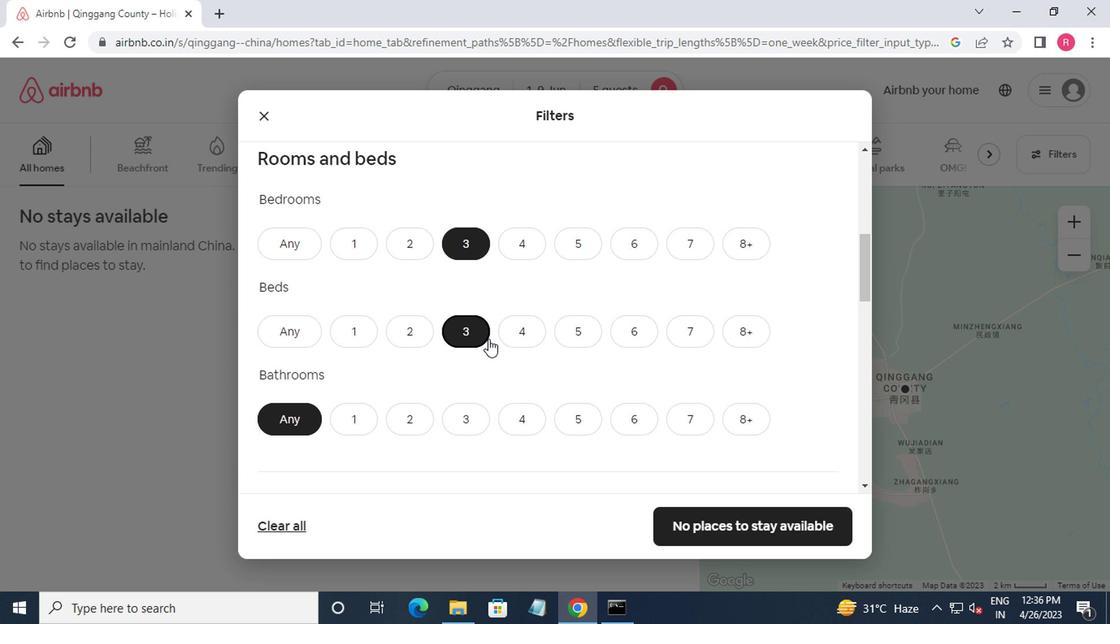 
Action: Mouse scrolled (485, 339) with delta (0, 0)
Screenshot: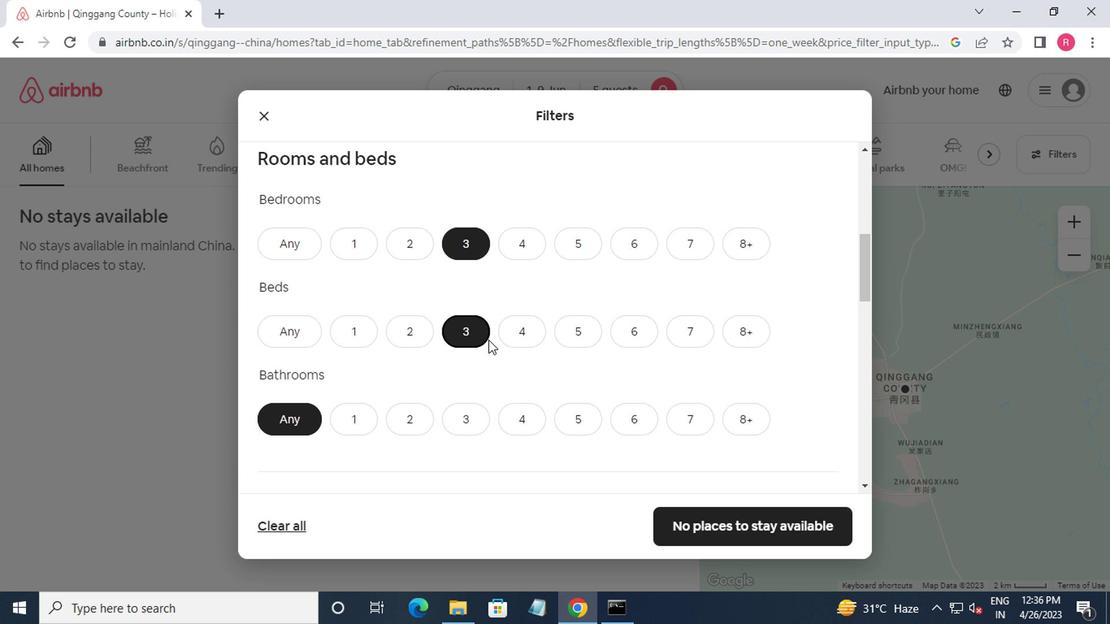 
Action: Mouse moved to (451, 258)
Screenshot: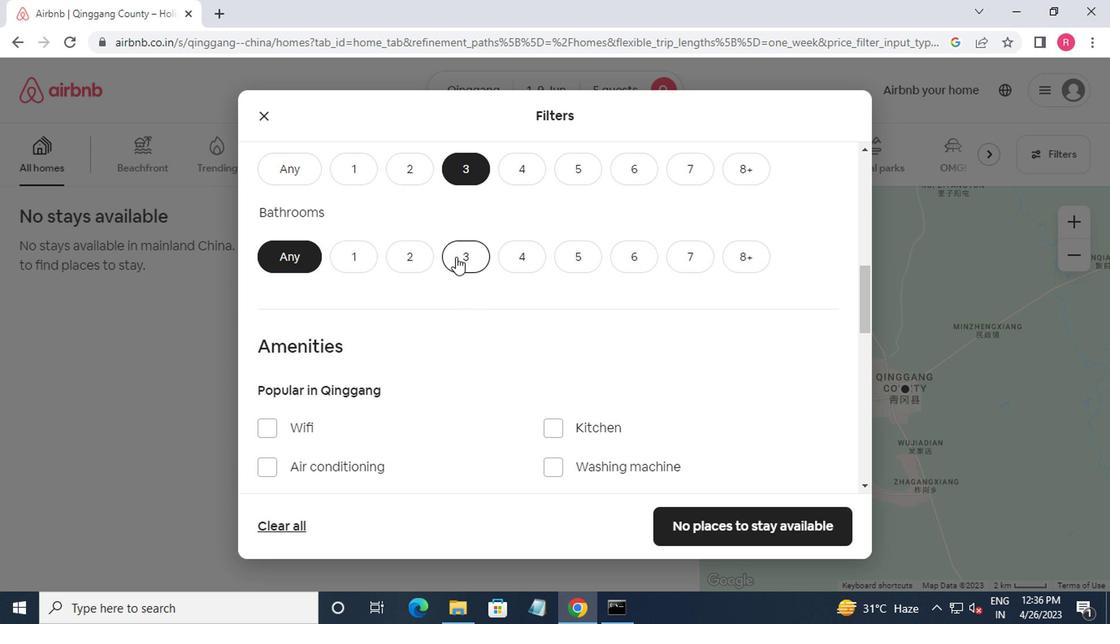
Action: Mouse pressed left at (451, 258)
Screenshot: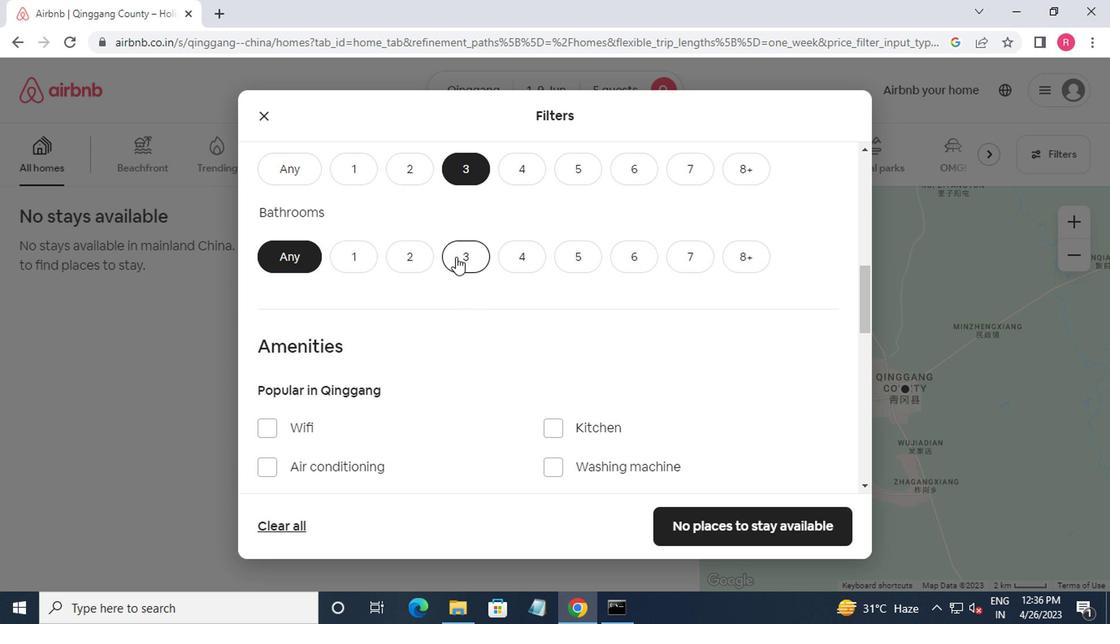 
Action: Mouse moved to (464, 257)
Screenshot: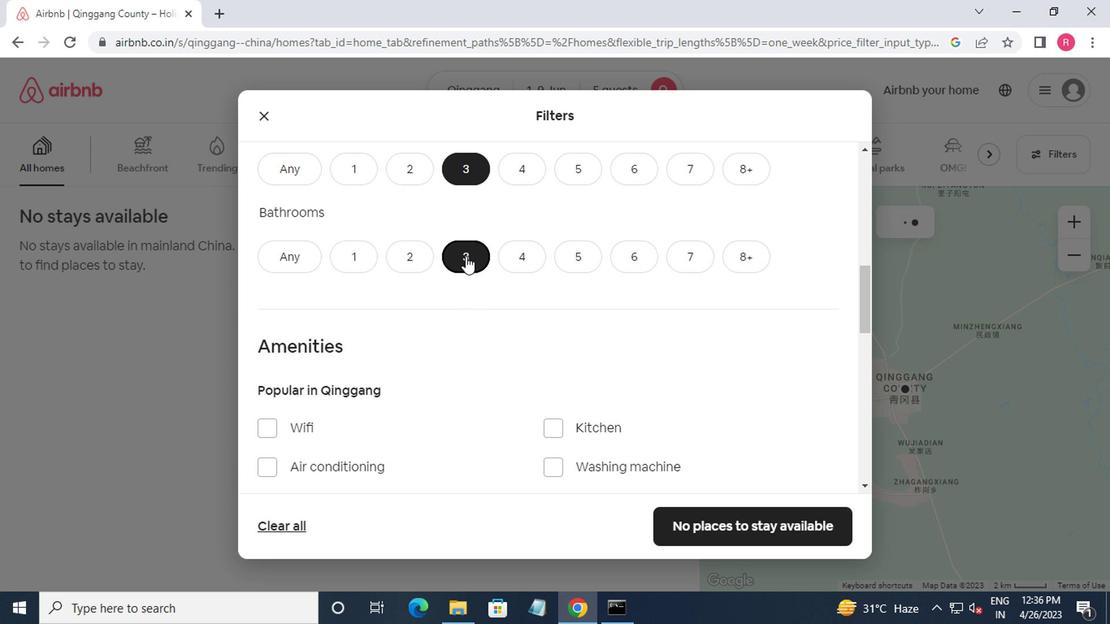 
Action: Mouse scrolled (464, 256) with delta (0, -1)
Screenshot: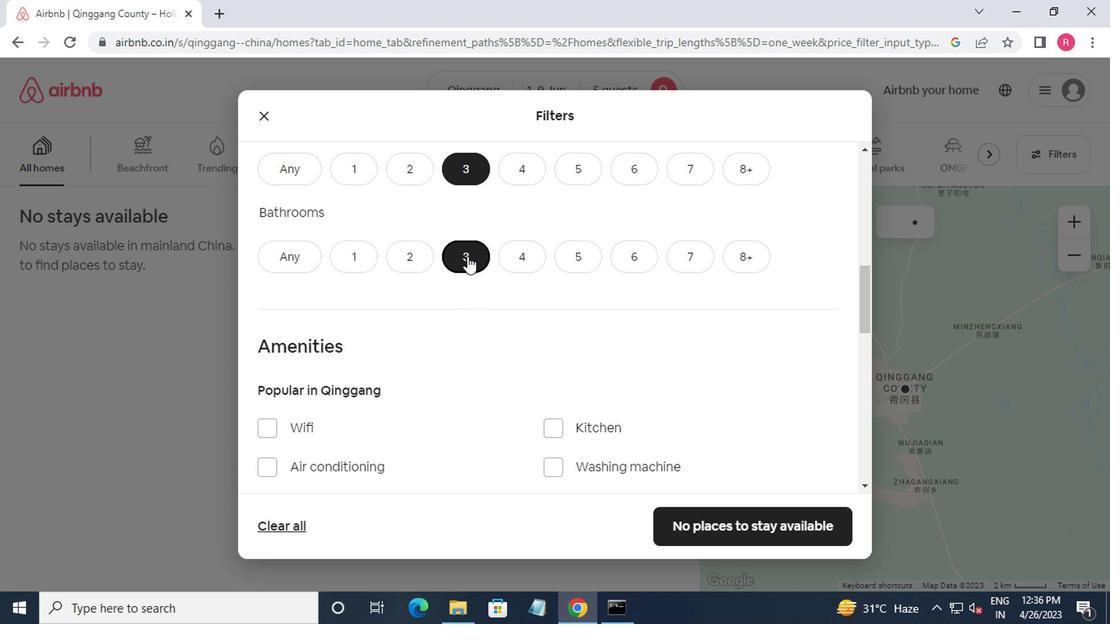 
Action: Mouse moved to (466, 262)
Screenshot: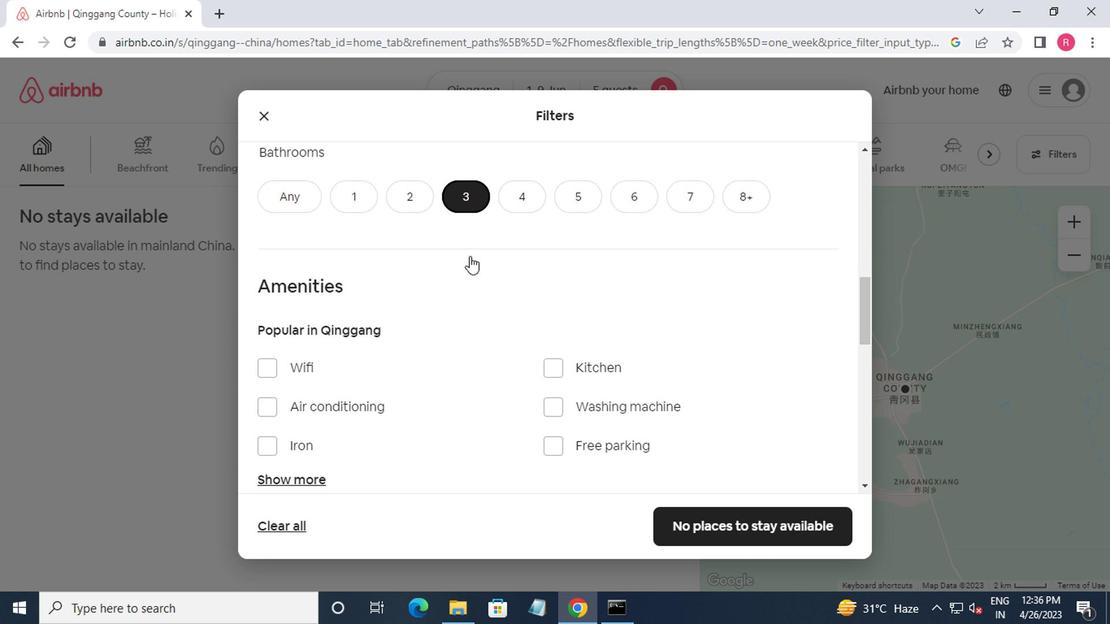 
Action: Mouse scrolled (466, 262) with delta (0, 0)
Screenshot: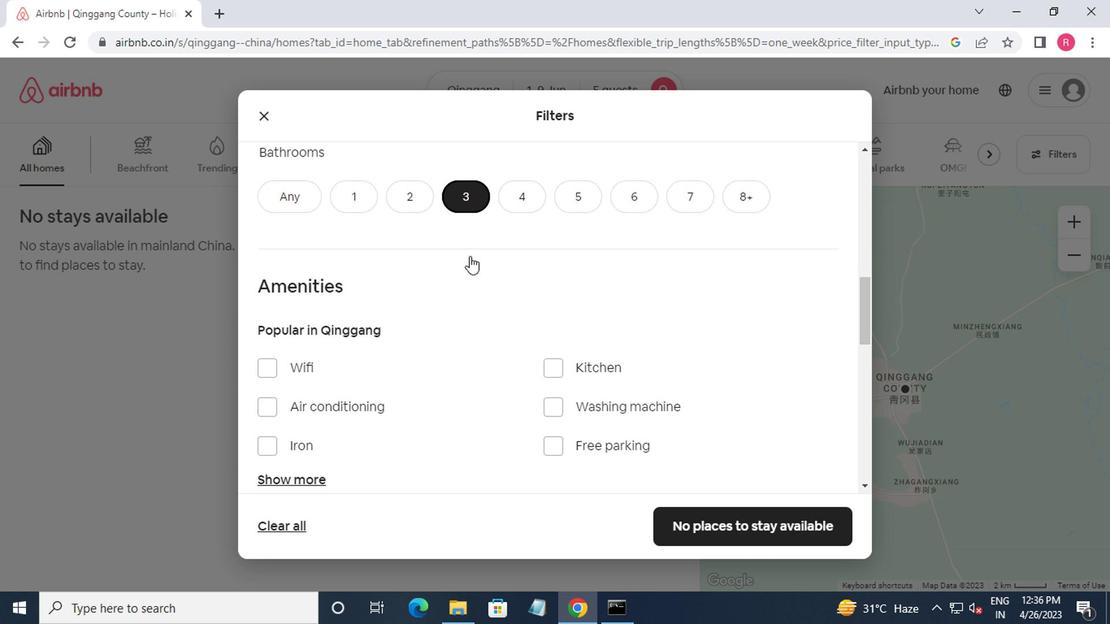 
Action: Mouse moved to (503, 271)
Screenshot: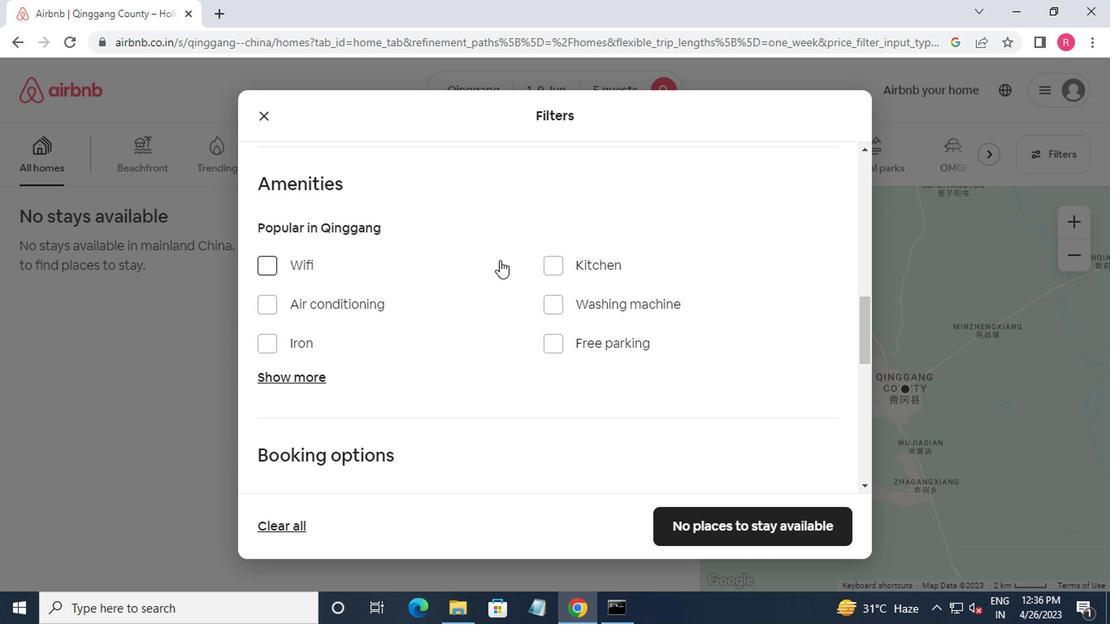 
Action: Mouse scrolled (503, 270) with delta (0, -1)
Screenshot: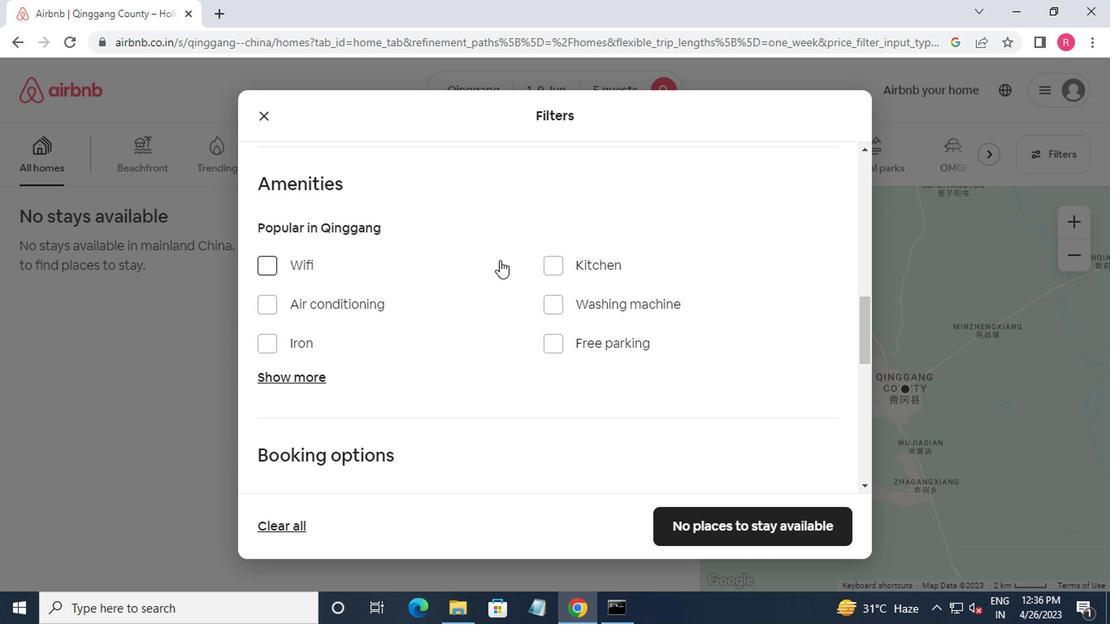 
Action: Mouse moved to (506, 273)
Screenshot: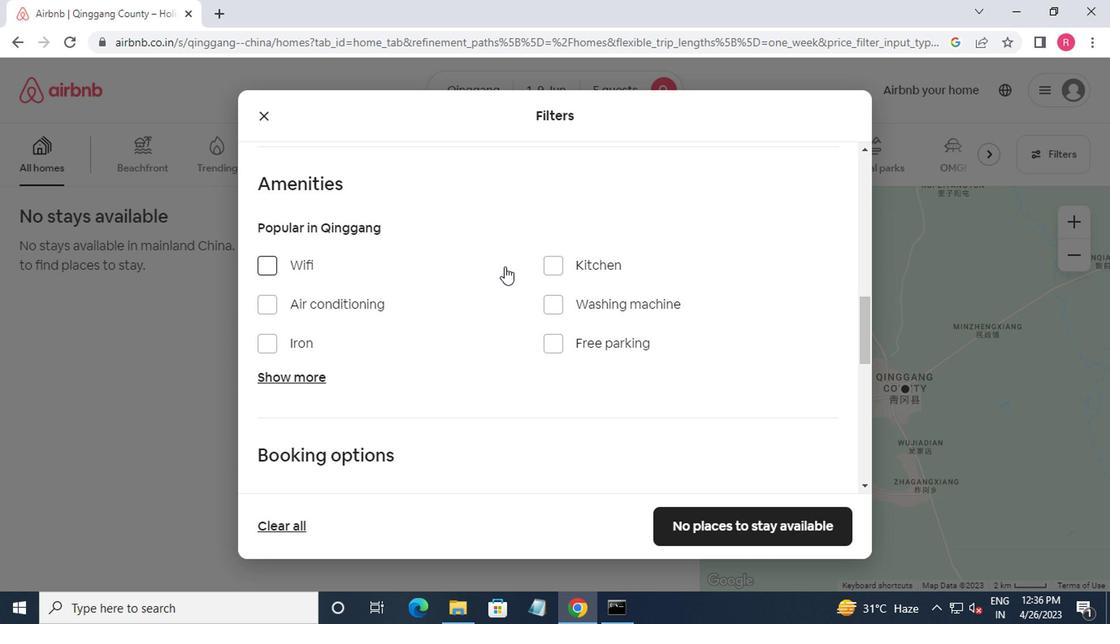 
Action: Mouse scrolled (506, 272) with delta (0, 0)
Screenshot: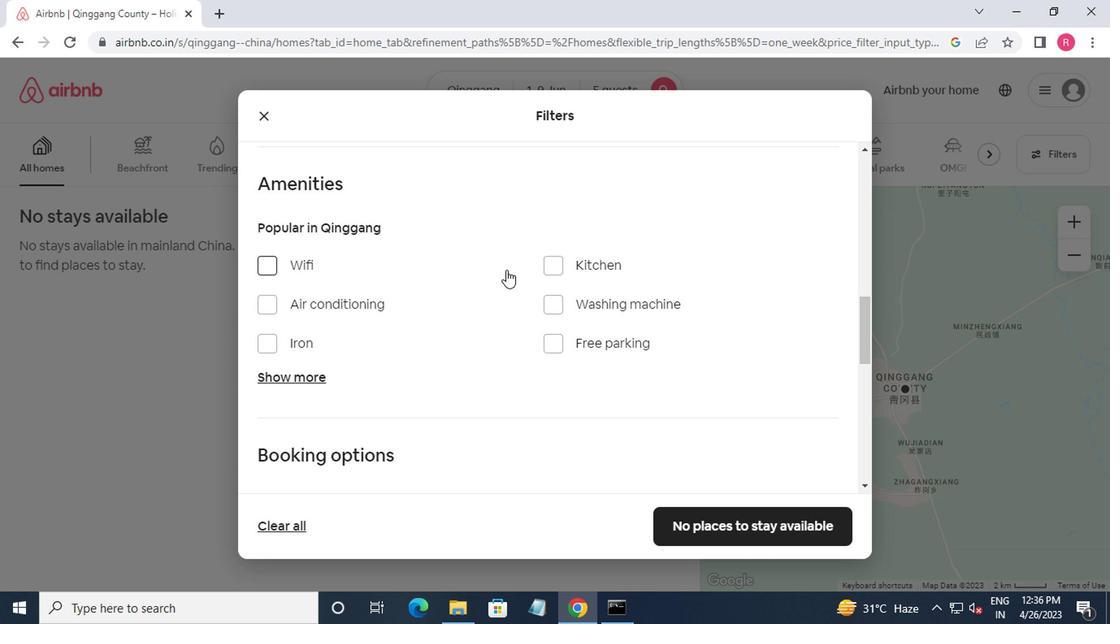 
Action: Mouse moved to (512, 274)
Screenshot: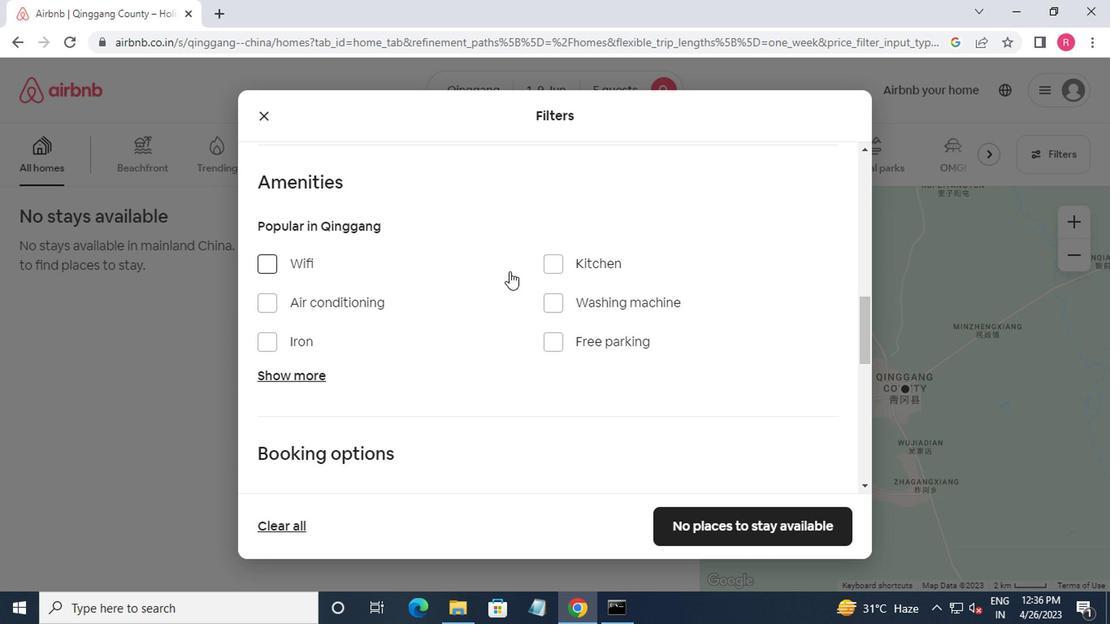 
Action: Mouse scrolled (512, 273) with delta (0, -1)
Screenshot: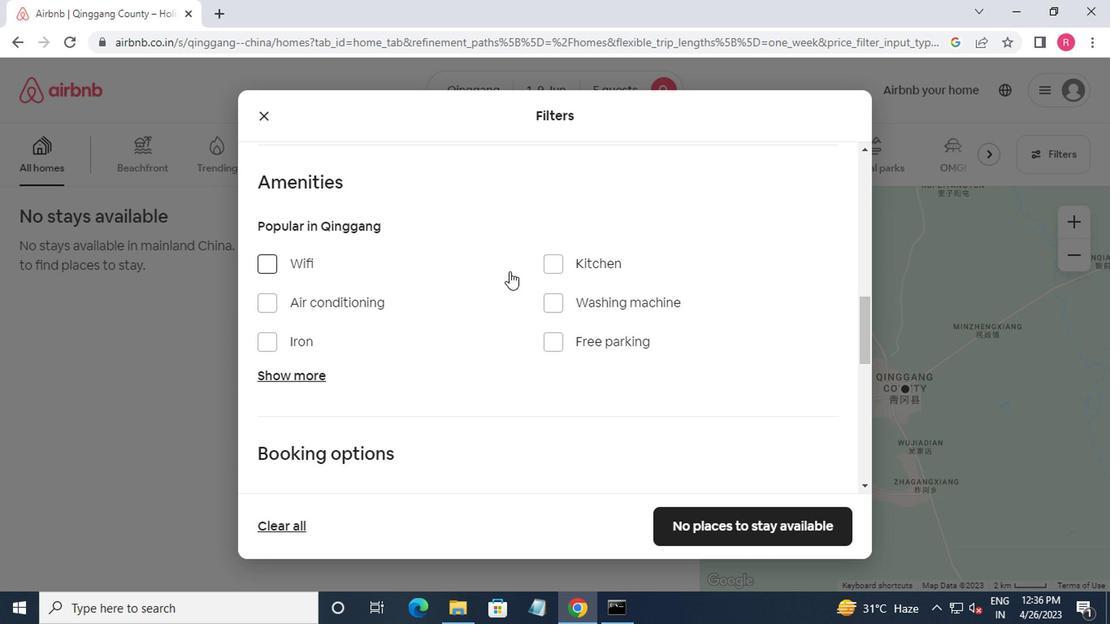 
Action: Mouse moved to (513, 274)
Screenshot: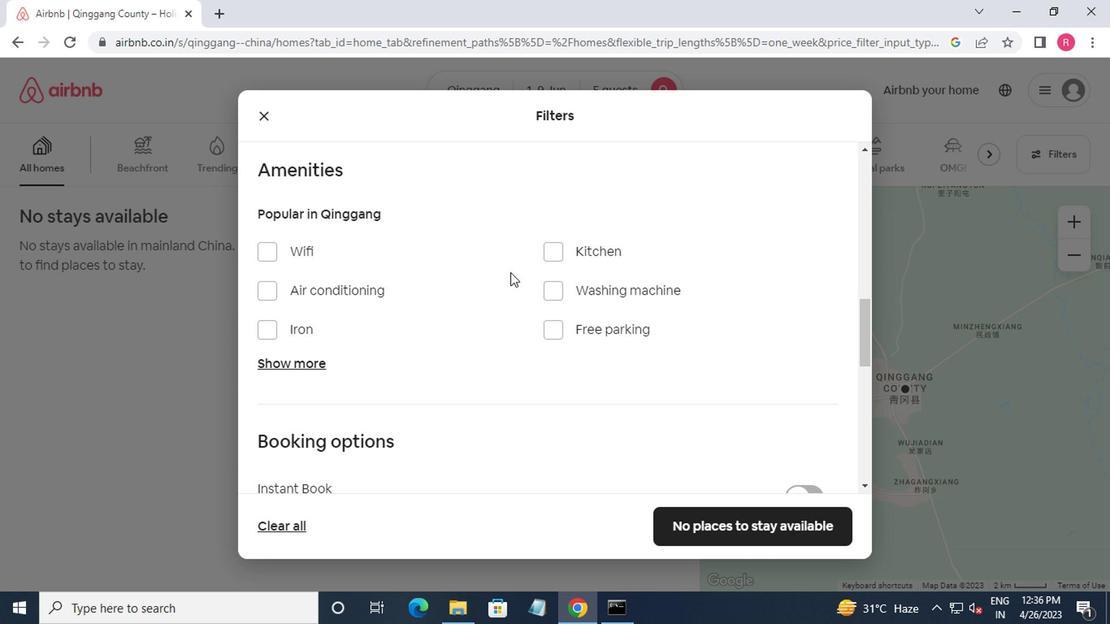 
Action: Mouse scrolled (513, 273) with delta (0, -1)
Screenshot: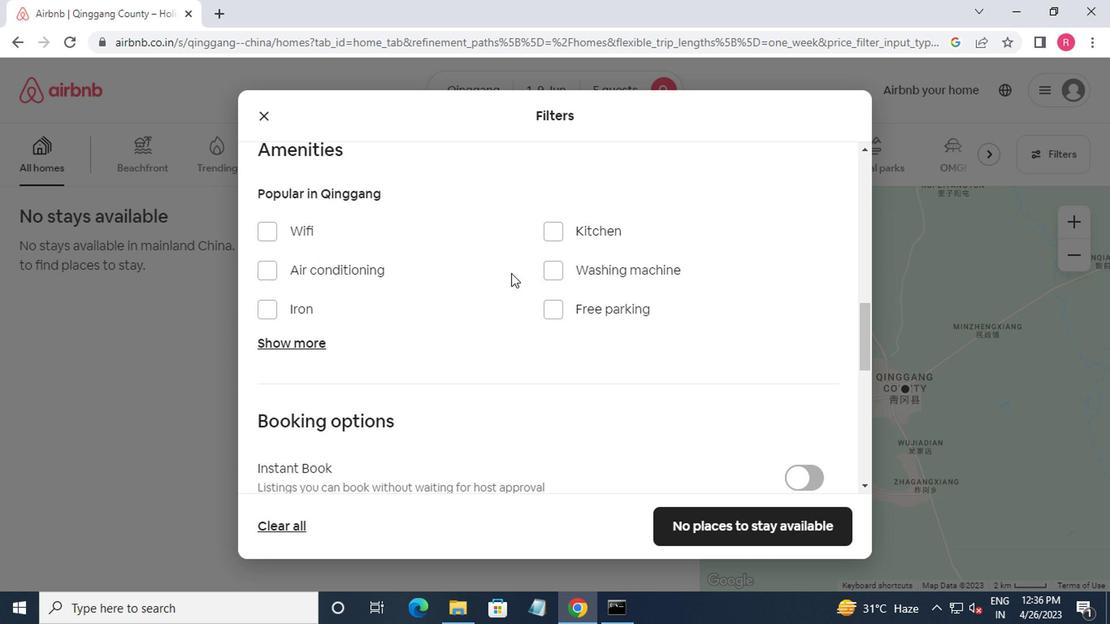 
Action: Mouse moved to (799, 243)
Screenshot: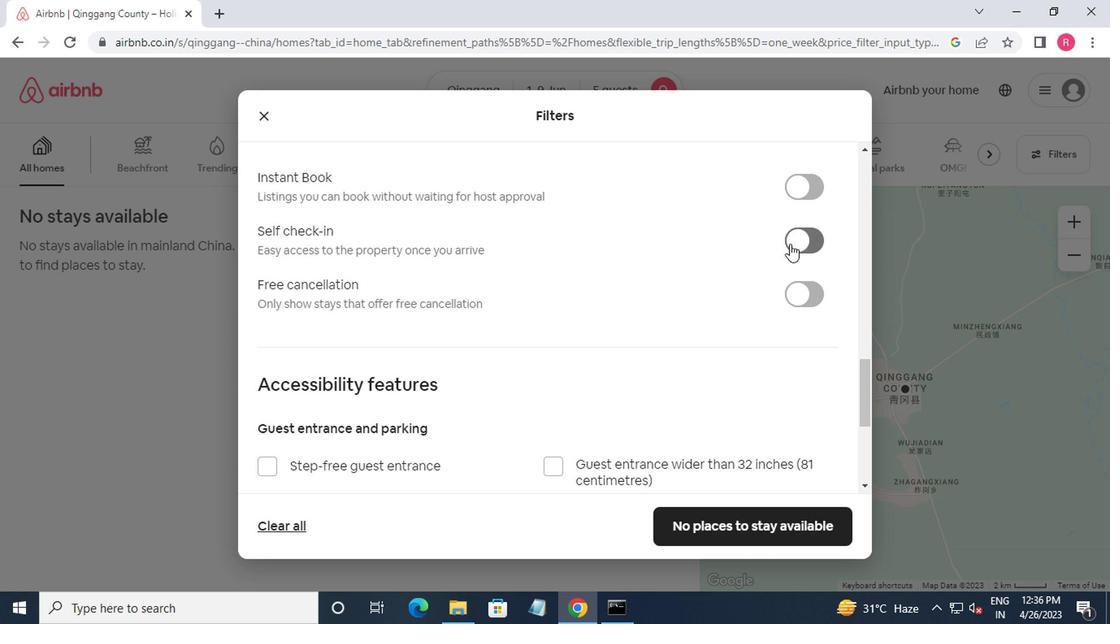 
Action: Mouse pressed left at (799, 243)
Screenshot: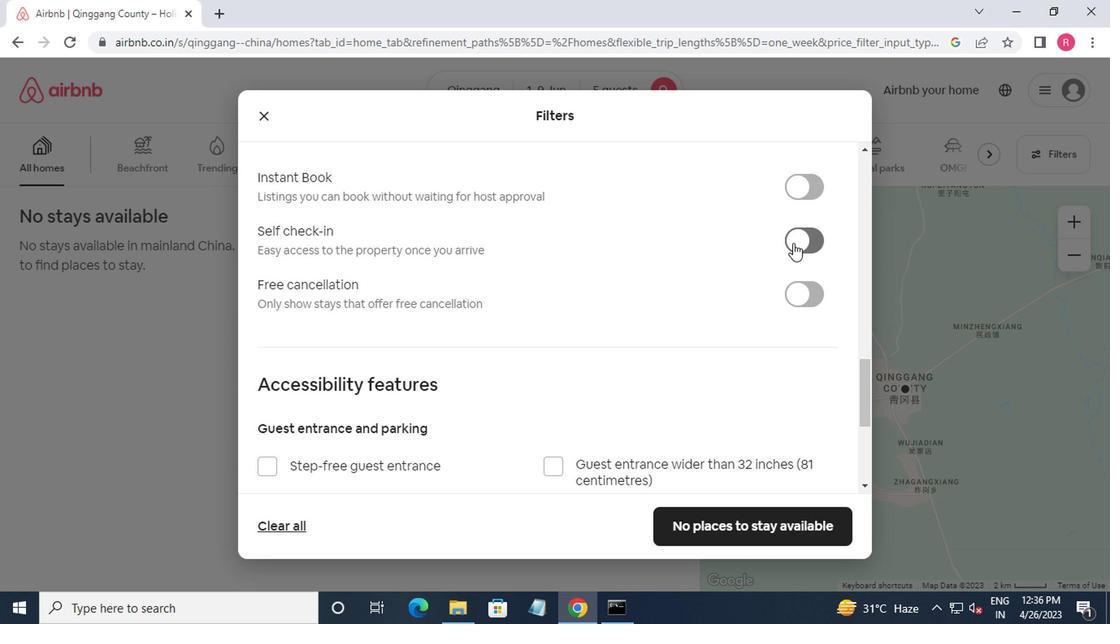 
Action: Mouse moved to (758, 261)
Screenshot: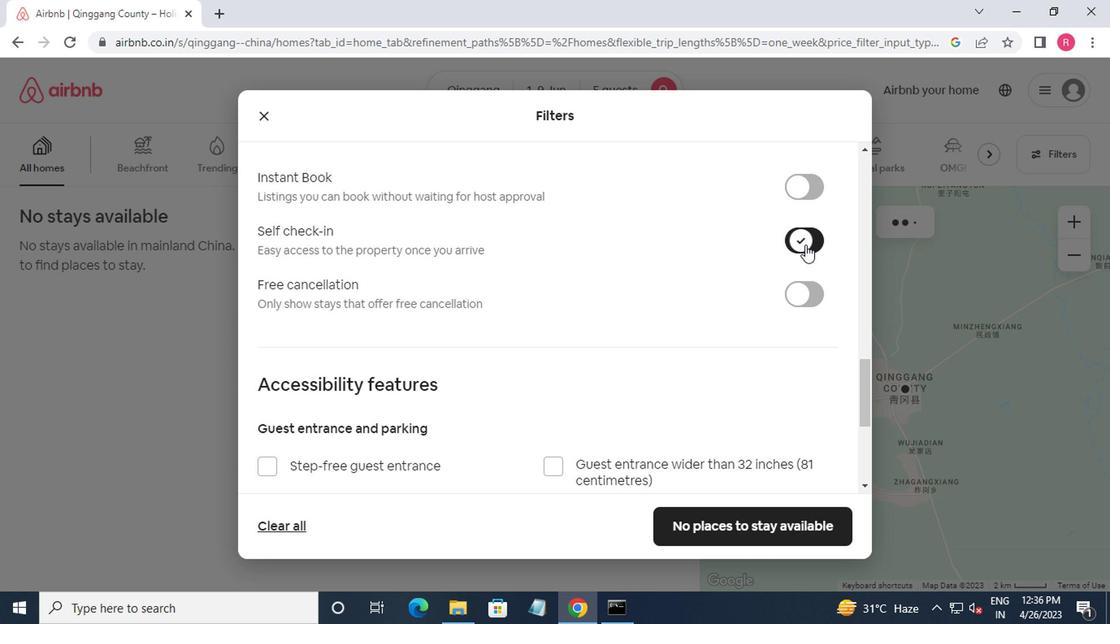 
Action: Mouse scrolled (758, 260) with delta (0, -1)
Screenshot: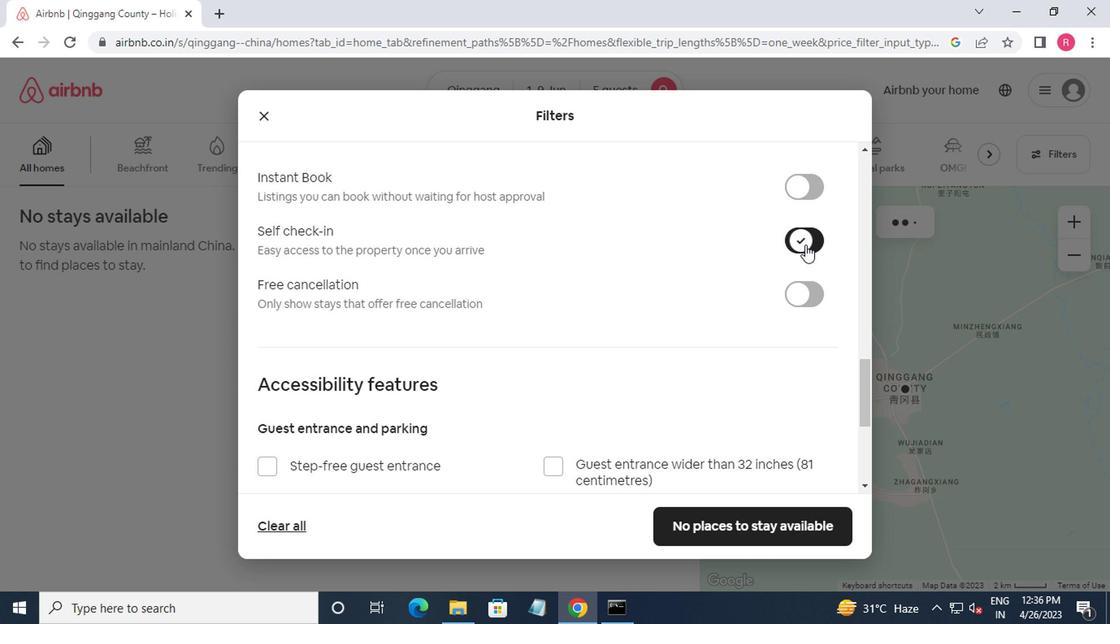 
Action: Mouse moved to (743, 267)
Screenshot: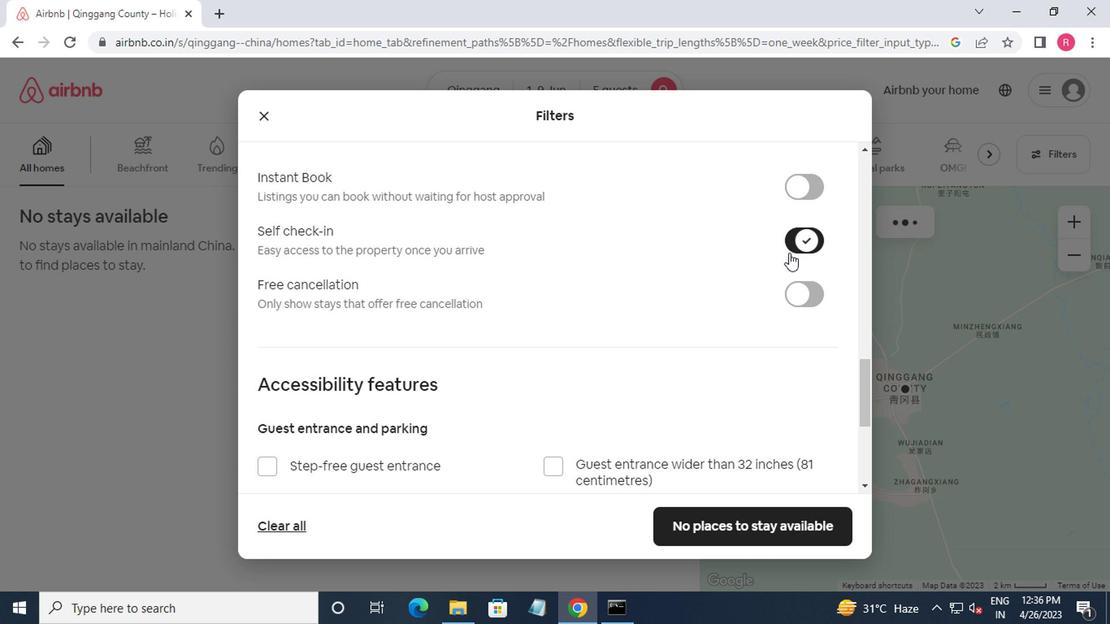 
Action: Mouse scrolled (743, 266) with delta (0, -1)
Screenshot: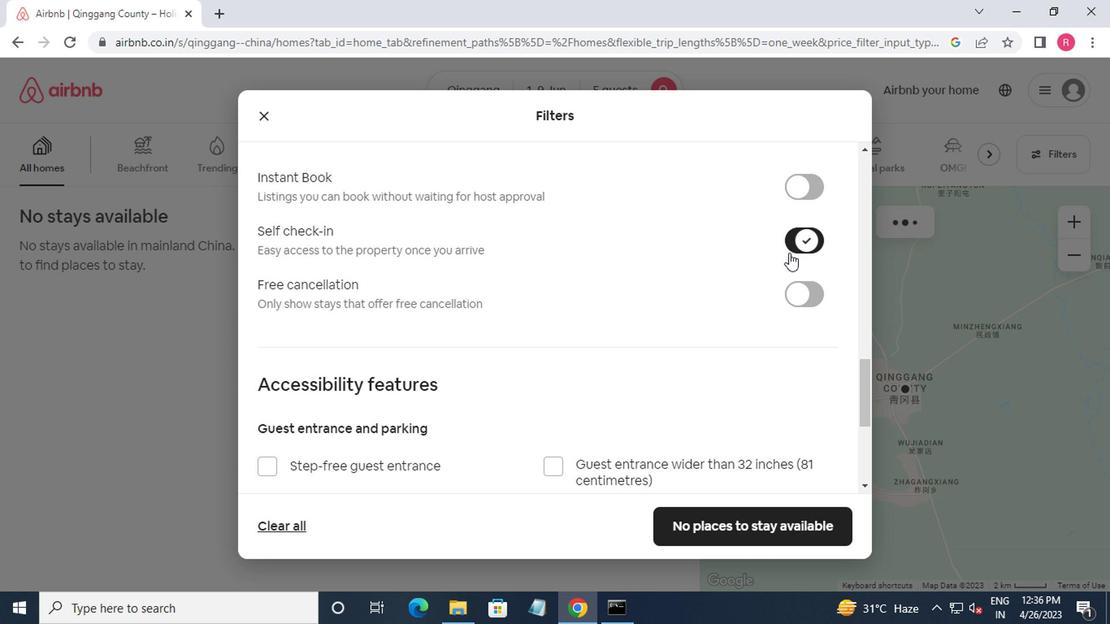 
Action: Mouse moved to (740, 270)
Screenshot: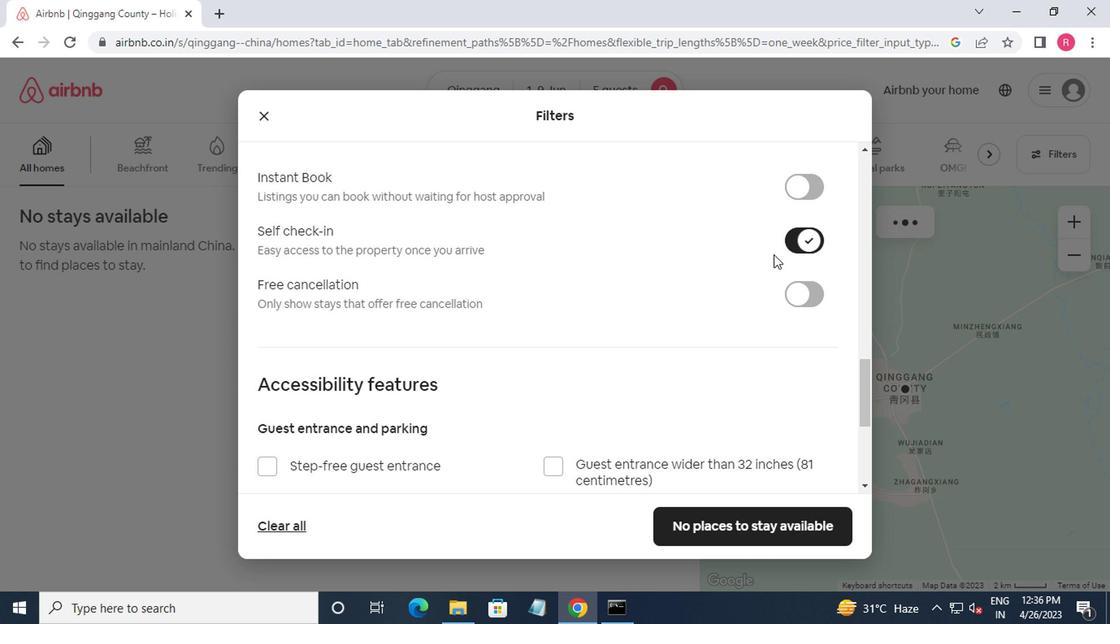 
Action: Mouse scrolled (740, 270) with delta (0, 0)
Screenshot: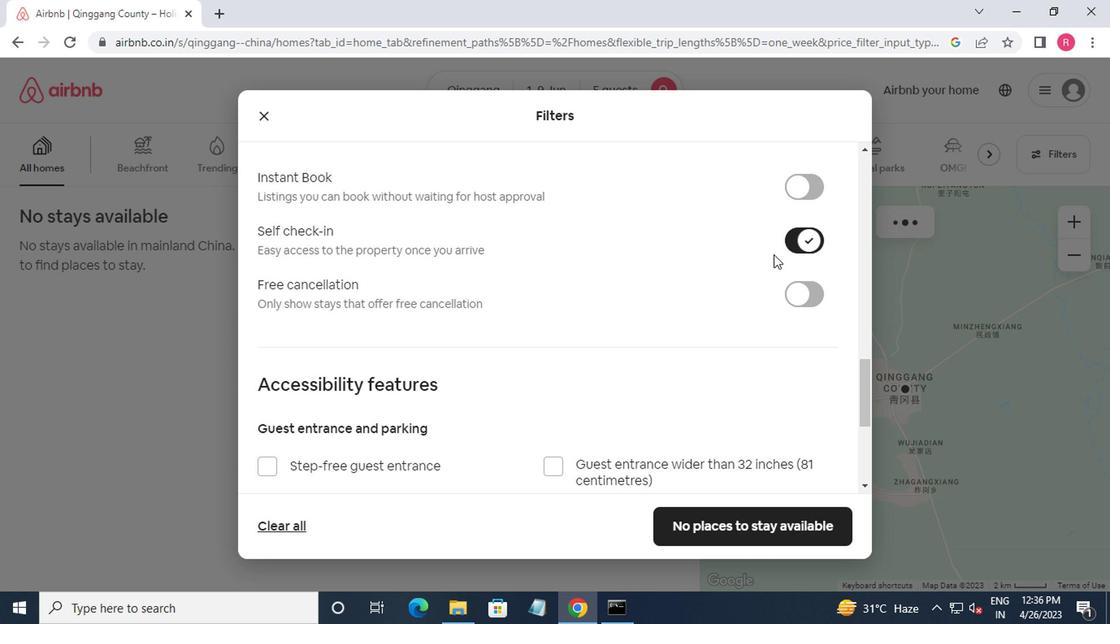 
Action: Mouse moved to (734, 274)
Screenshot: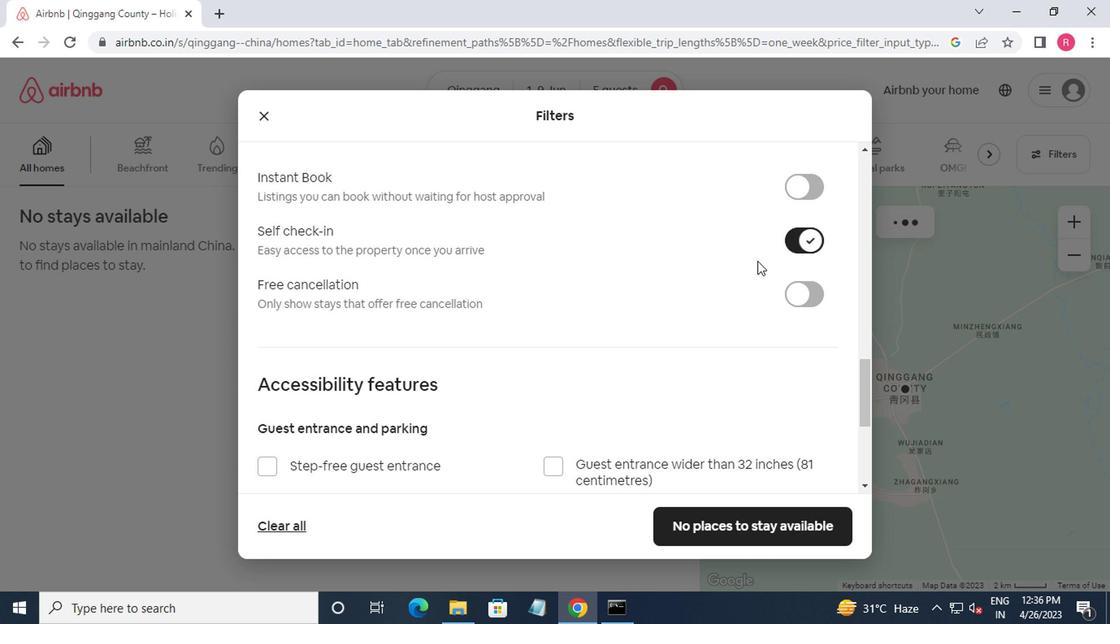 
Action: Mouse scrolled (734, 273) with delta (0, -1)
Screenshot: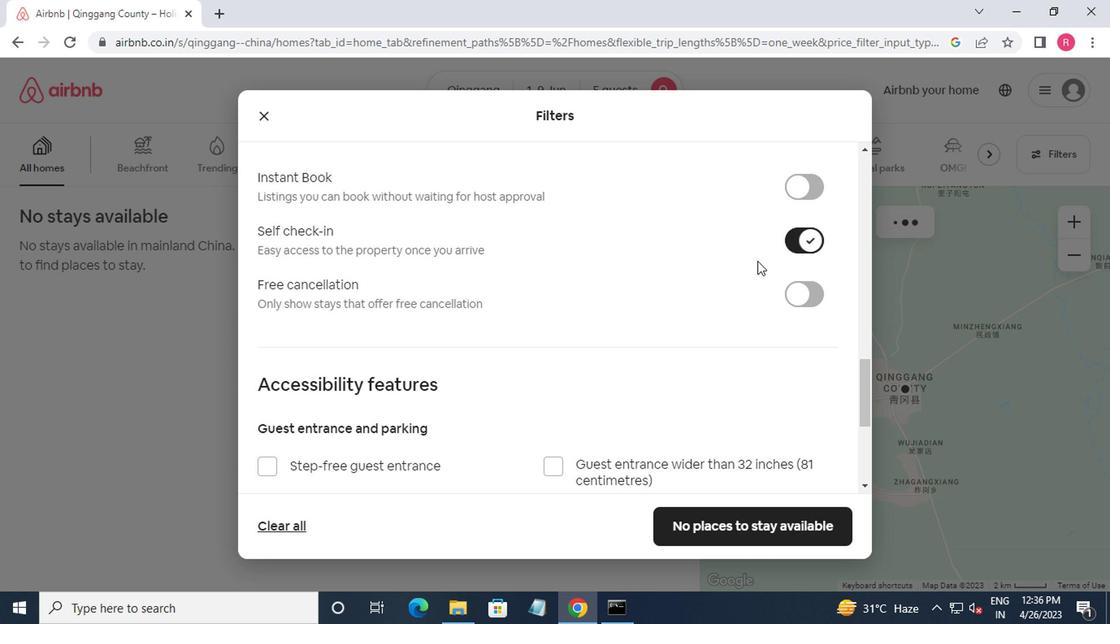 
Action: Mouse moved to (726, 279)
Screenshot: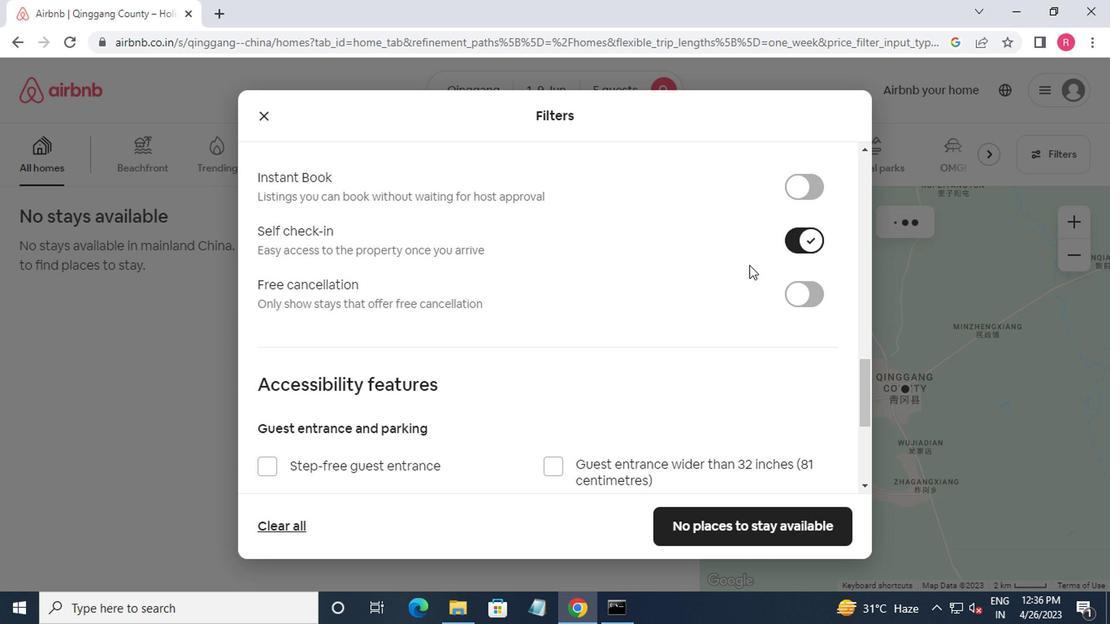 
Action: Mouse scrolled (726, 278) with delta (0, 0)
Screenshot: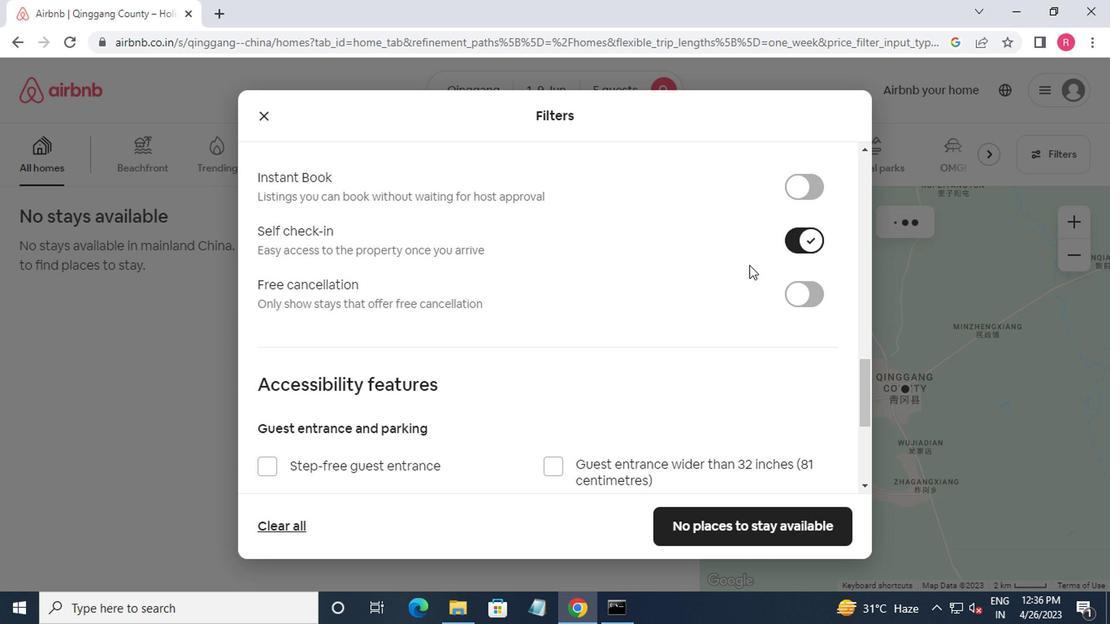 
Action: Mouse moved to (696, 398)
Screenshot: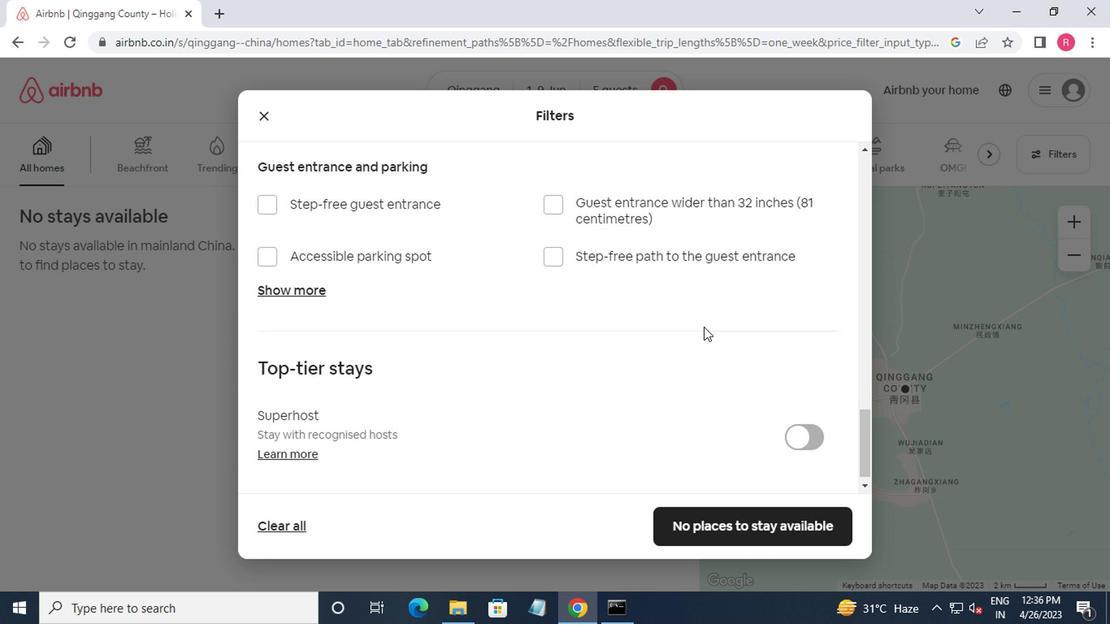 
Action: Mouse scrolled (696, 397) with delta (0, 0)
Screenshot: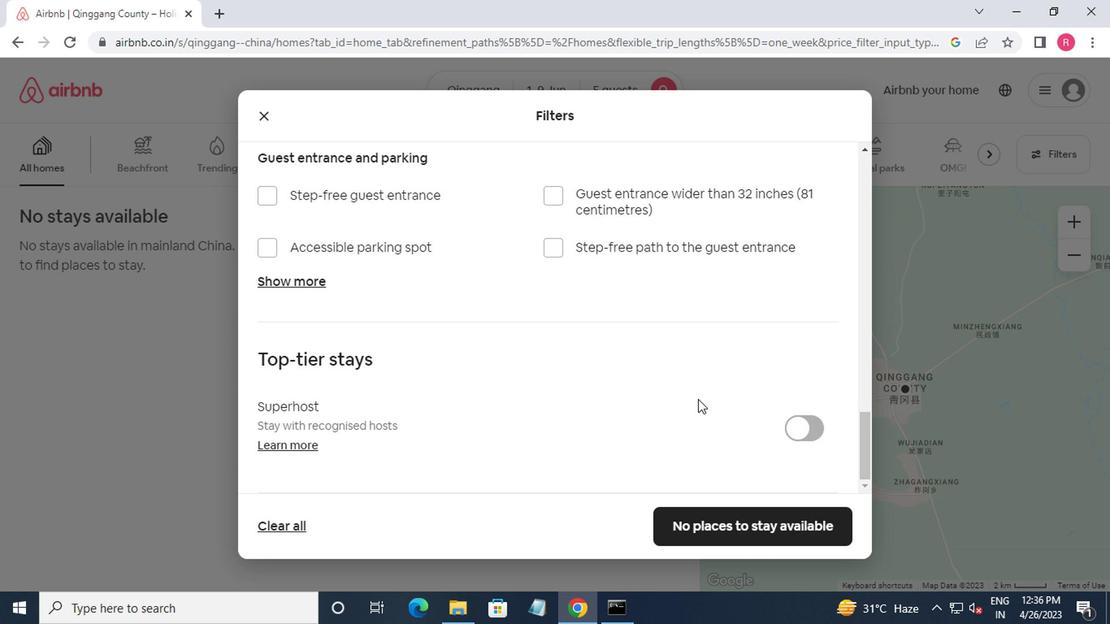
Action: Mouse scrolled (696, 397) with delta (0, 0)
Screenshot: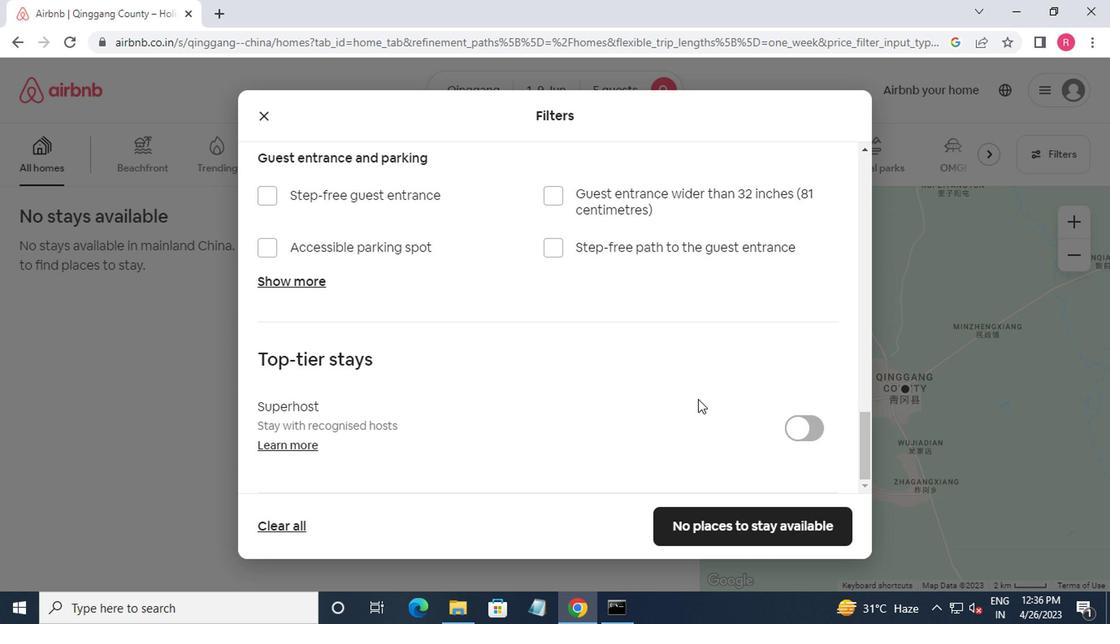 
Action: Mouse scrolled (696, 397) with delta (0, 0)
Screenshot: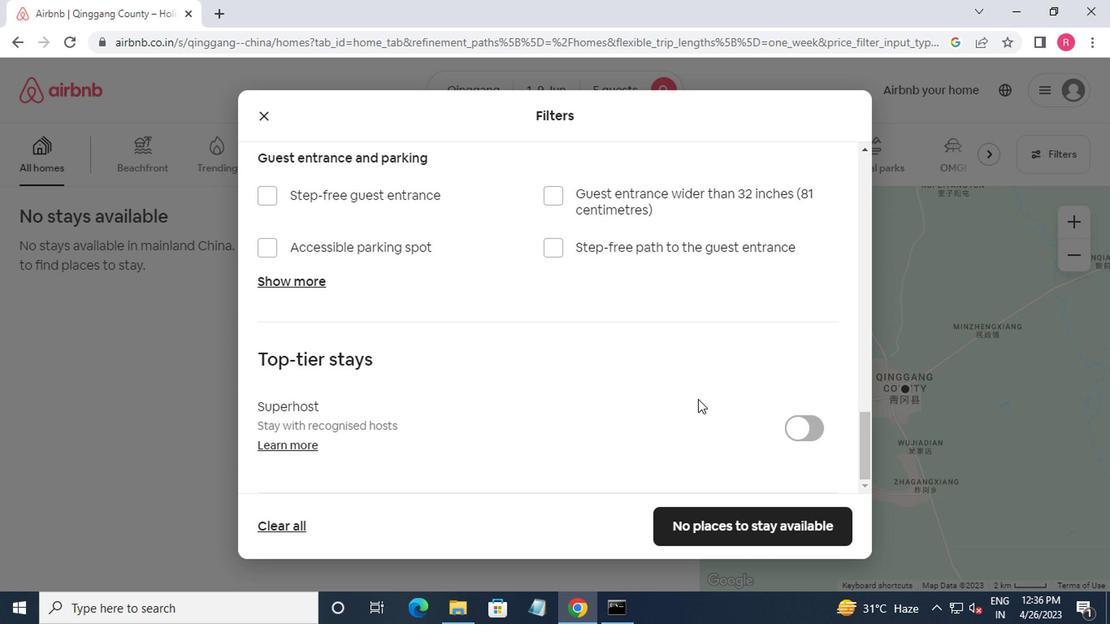 
Action: Mouse moved to (745, 529)
Screenshot: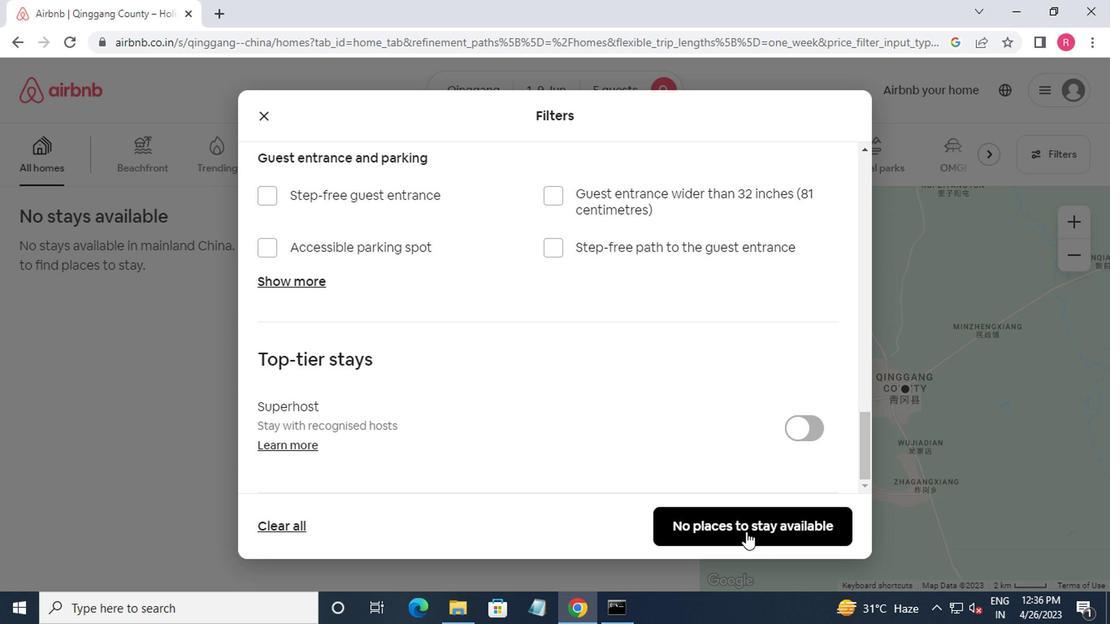 
Action: Mouse pressed left at (745, 529)
Screenshot: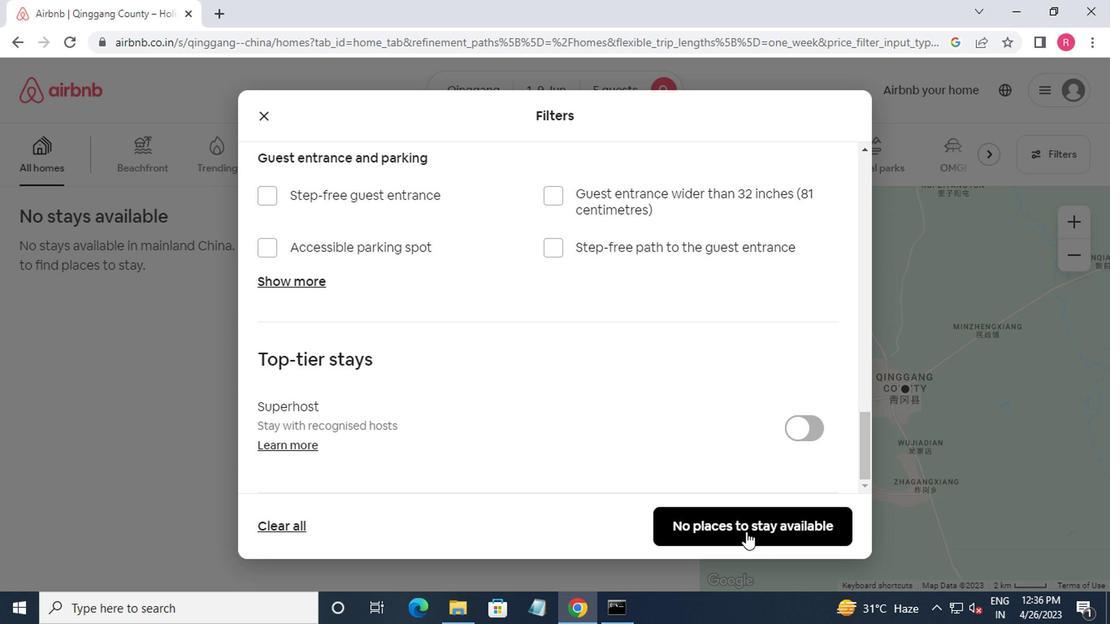 
Action: Mouse moved to (750, 515)
Screenshot: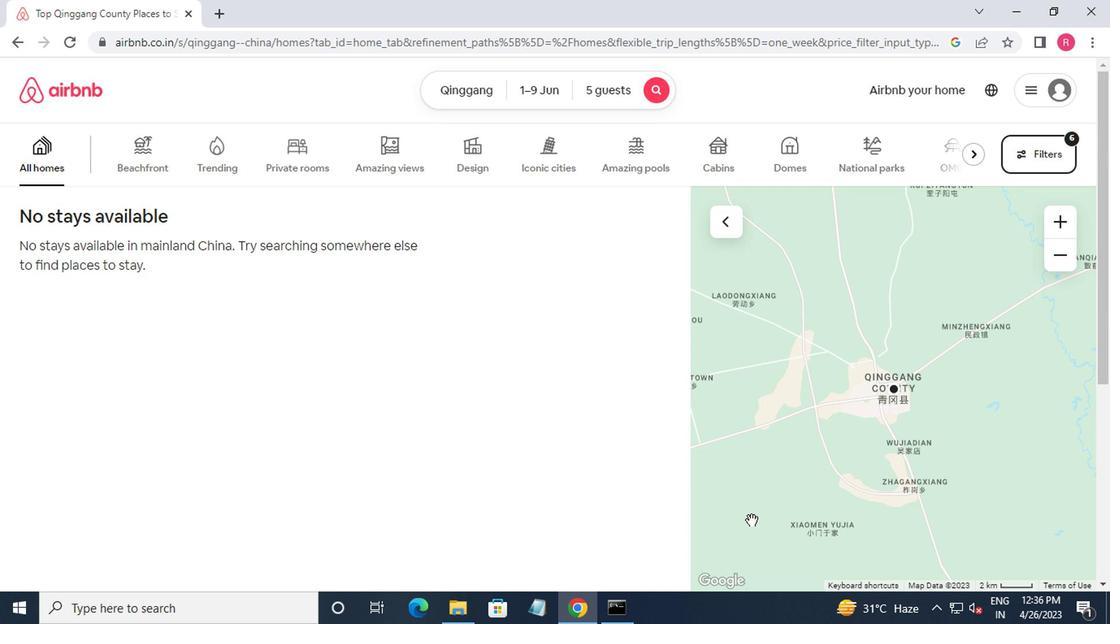 
